 Task: Add an event with the title Second Team Building Event: Sports Tournament, date '2024/04/14', time 8:00 AM to 10:00 AMand add a description: Welcome to our Networking Mixer Event, an exciting gathering designed to facilitate meaningful connections, foster professional relationships, and create opportunities for collaboration. This event offers a dynamic and vibrant atmosphere where professionals from various industries can come together, exchange ideas, and expand their professional networks., put the event into Yellow category . Add location for the event as: 456 Elm Avenue, Cityville, Canada, logged in from the account softage.7@softage.netand send the event invitation to softage.5@softage.net and softage.1@softage.net. Set a reminder for the event 15 minutes before
Action: Mouse moved to (94, 115)
Screenshot: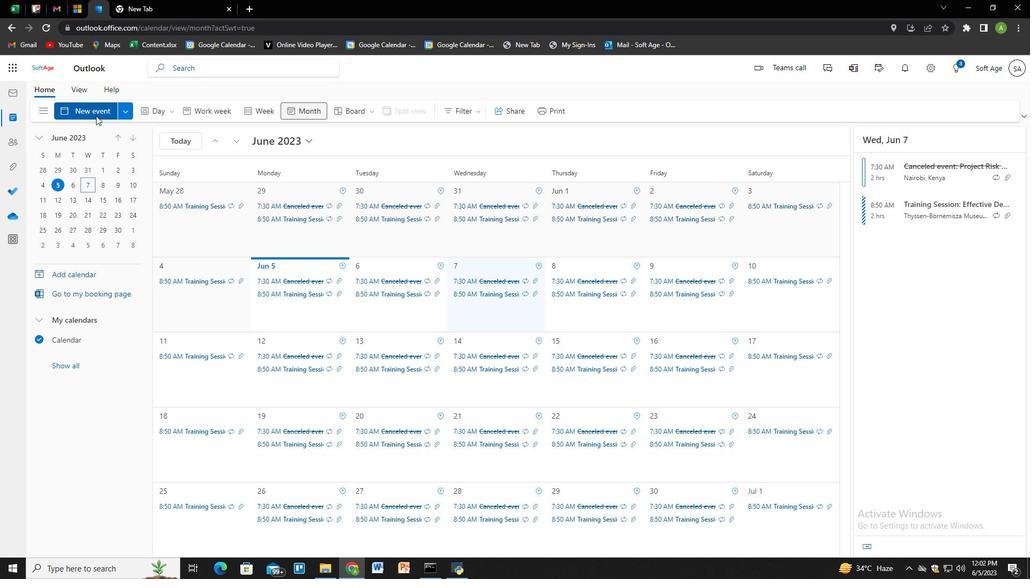 
Action: Mouse pressed left at (94, 115)
Screenshot: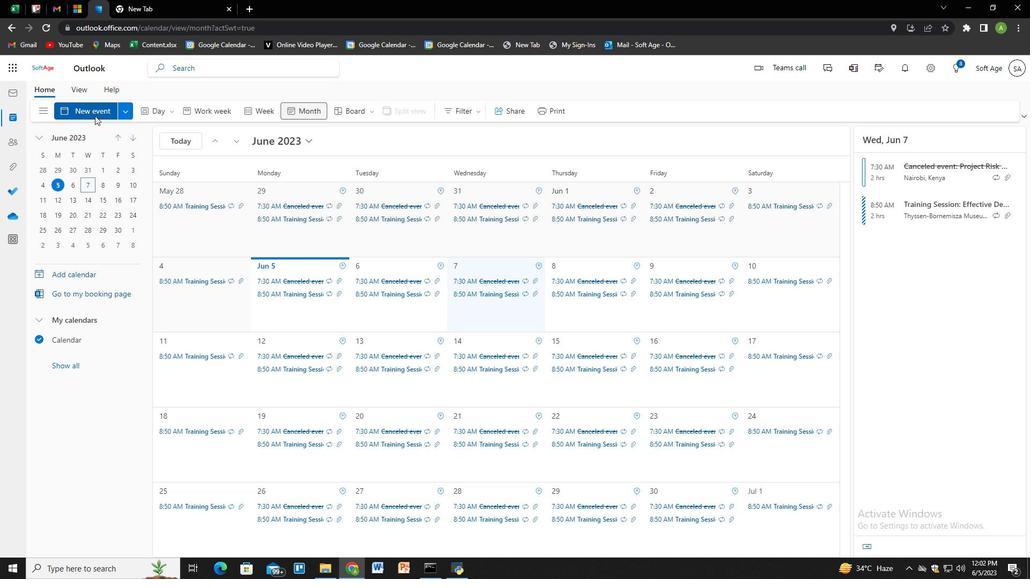 
Action: Mouse moved to (270, 175)
Screenshot: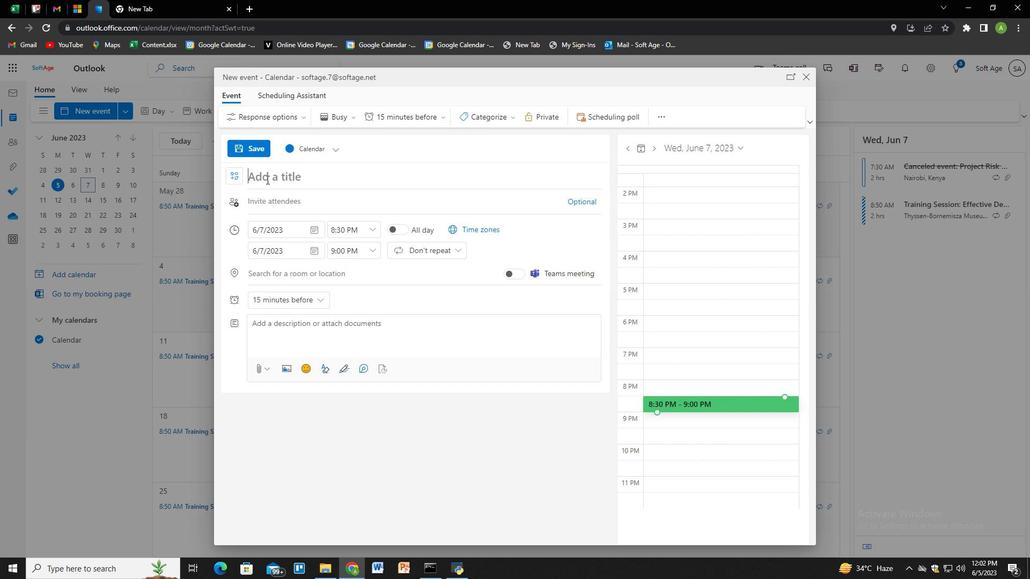 
Action: Mouse pressed left at (270, 175)
Screenshot: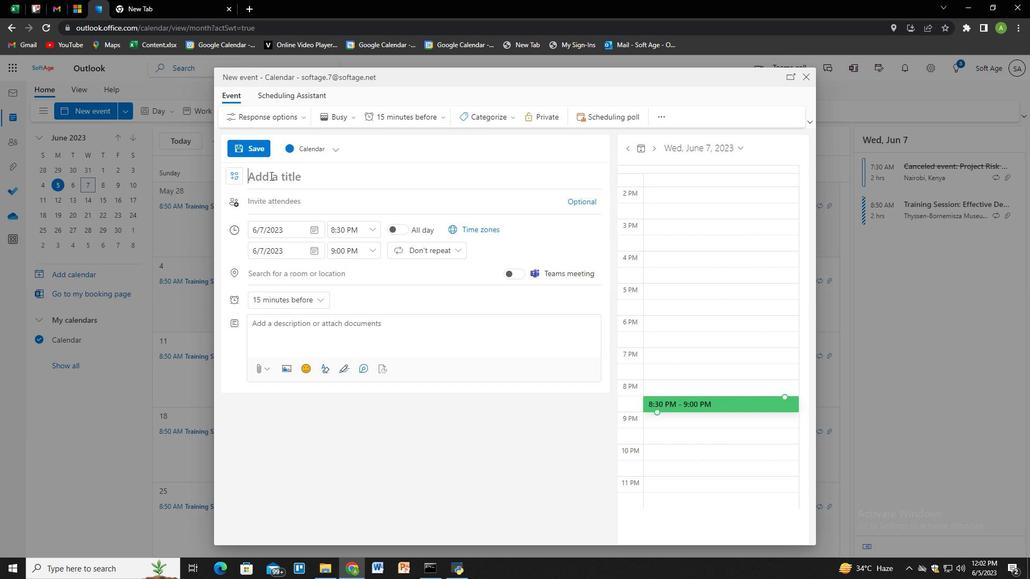
Action: Key pressed <Key.shift>Second<Key.space><Key.shift>Team<Key.space><Key.shift>Building<Key.space><Key.shift>EVen<Key.backspace><Key.backspace><Key.backspace>vent<Key.shift>:<Key.space><Key.shift>Sports<Key.space><Key.shift>Tournment<Key.backspace><Key.backspace><Key.backspace><Key.backspace>ament
Screenshot: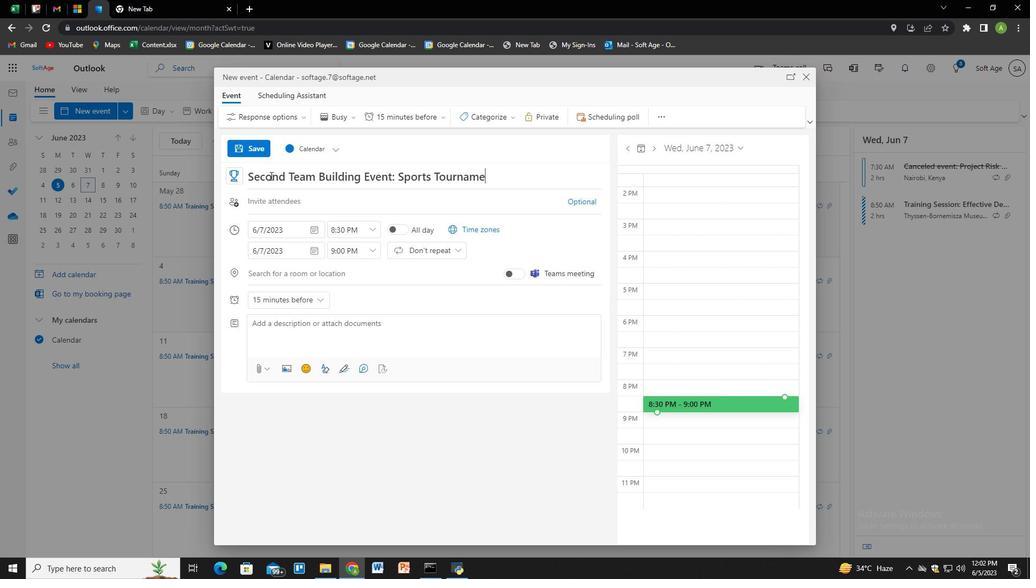 
Action: Mouse moved to (314, 228)
Screenshot: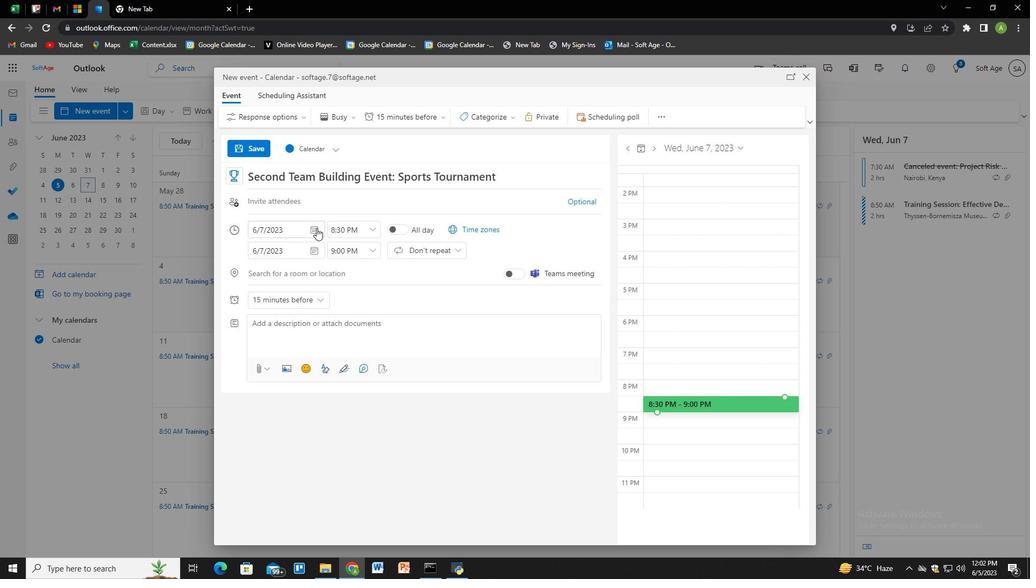 
Action: Mouse pressed left at (314, 228)
Screenshot: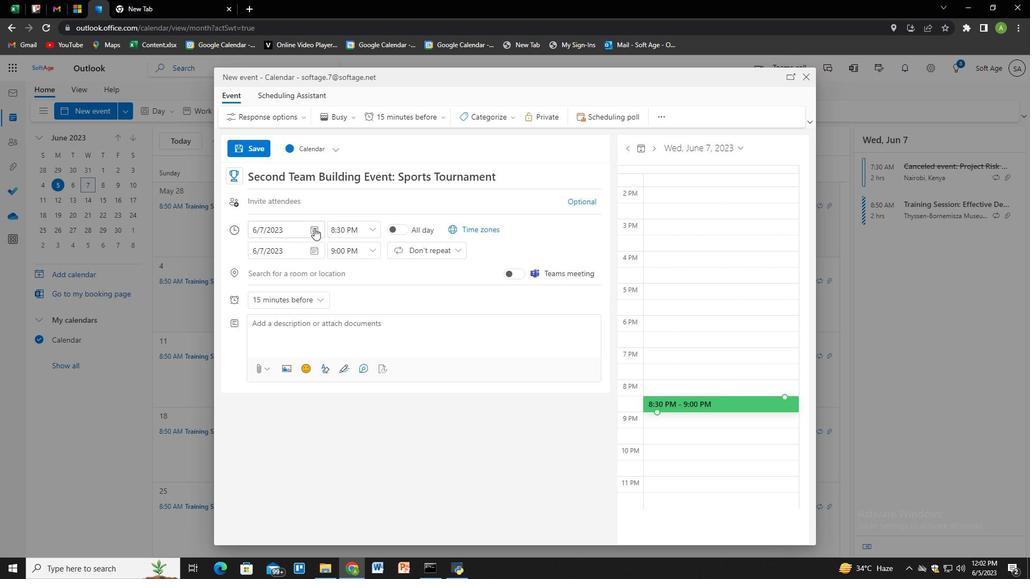 
Action: Mouse moved to (296, 249)
Screenshot: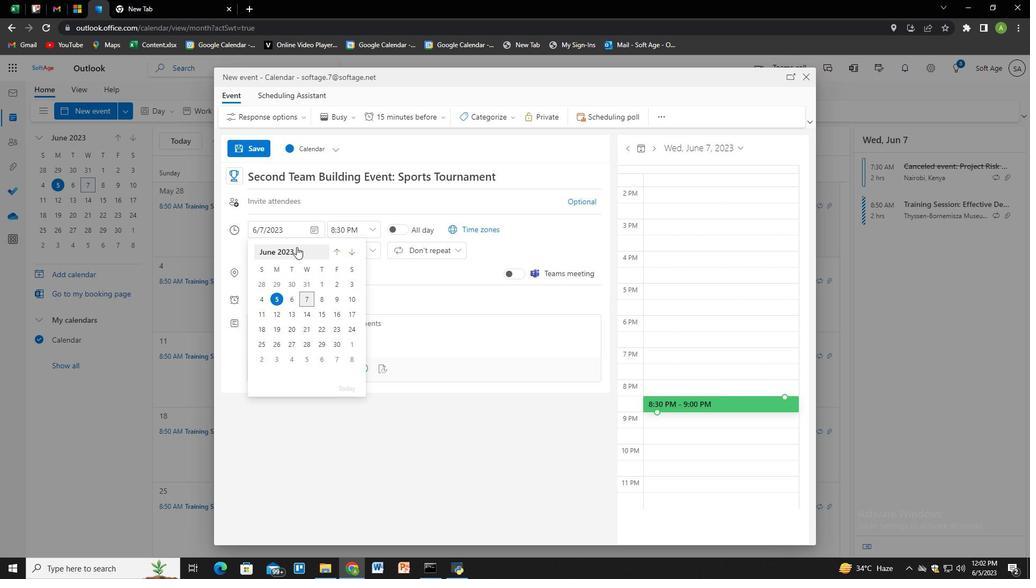 
Action: Mouse pressed left at (296, 249)
Screenshot: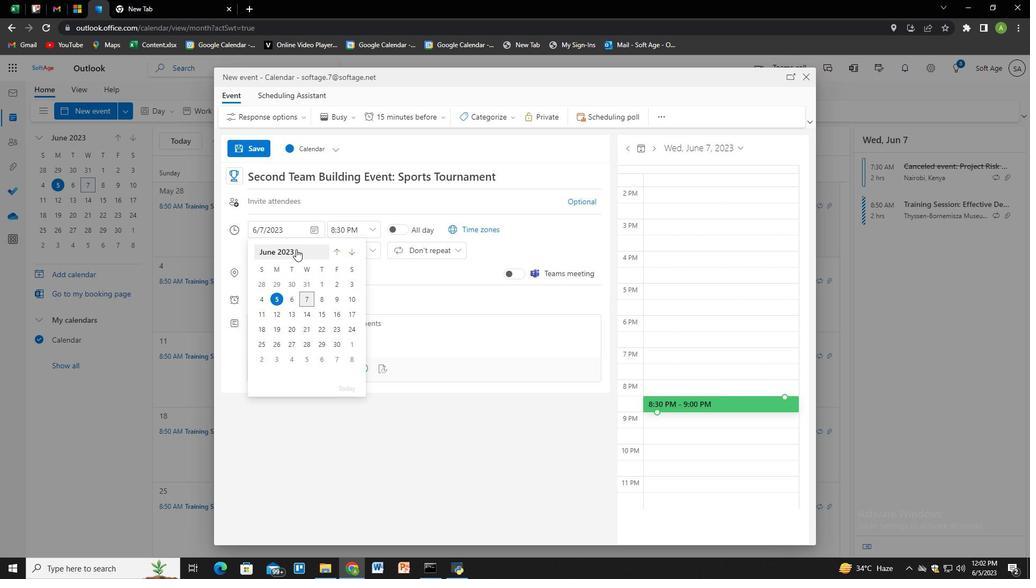 
Action: Mouse moved to (283, 253)
Screenshot: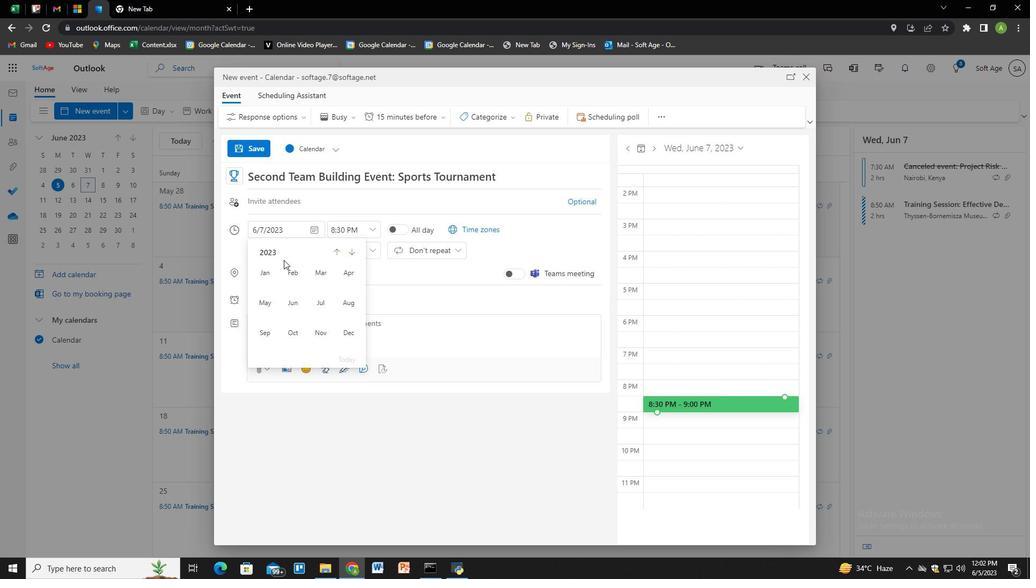 
Action: Mouse pressed left at (283, 253)
Screenshot: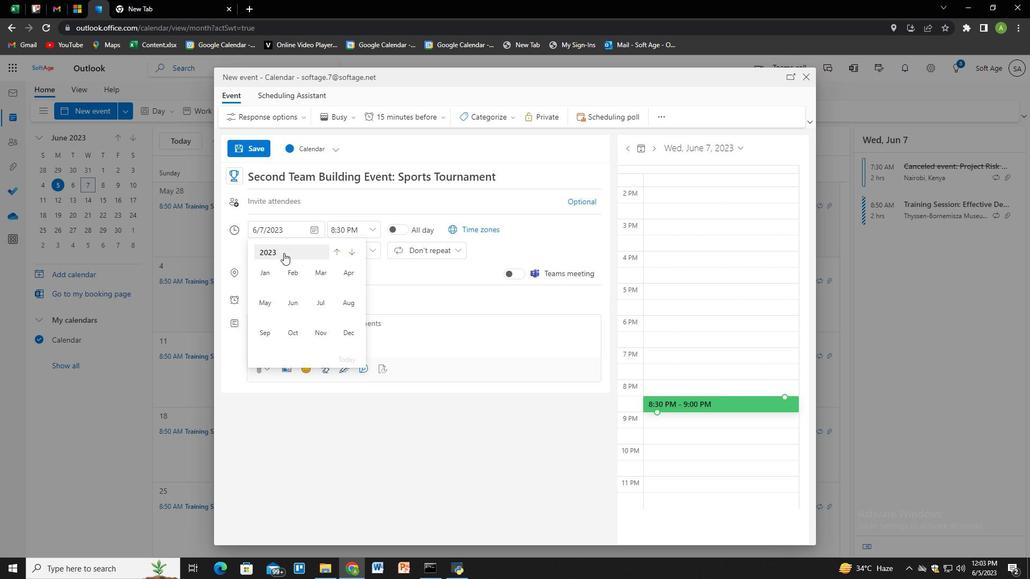 
Action: Mouse moved to (270, 302)
Screenshot: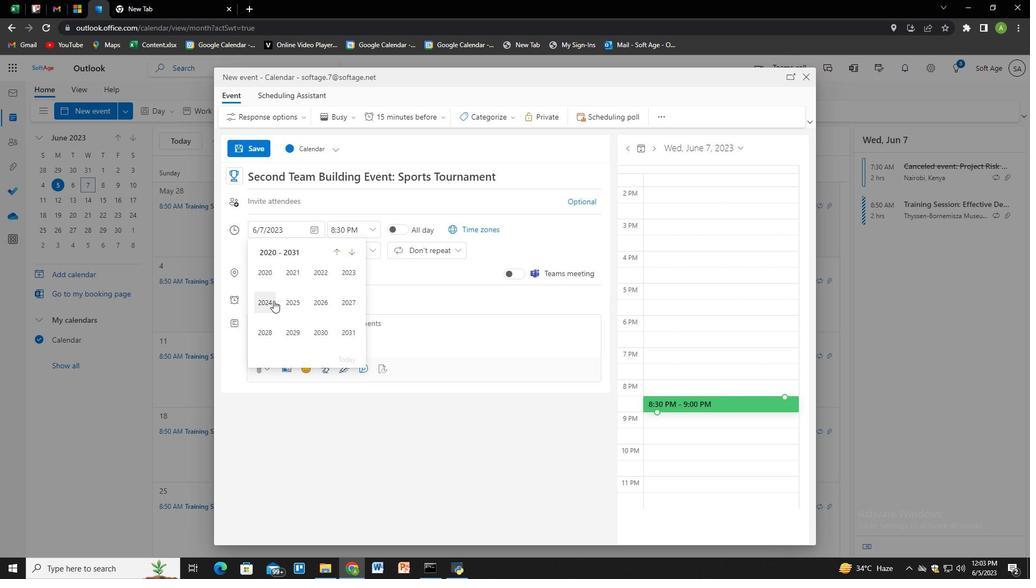 
Action: Mouse pressed left at (270, 302)
Screenshot: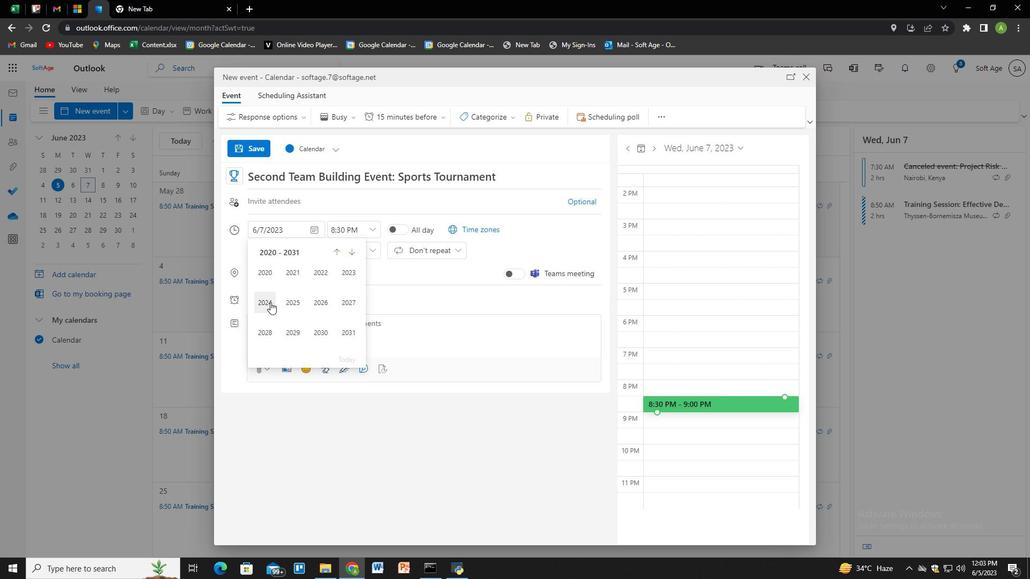 
Action: Mouse moved to (351, 279)
Screenshot: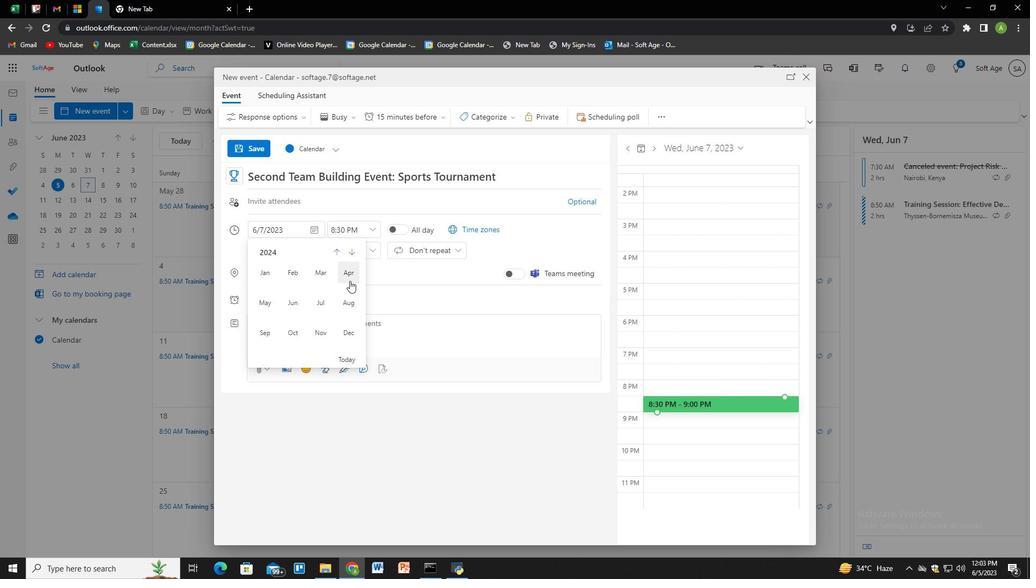 
Action: Mouse pressed left at (351, 279)
Screenshot: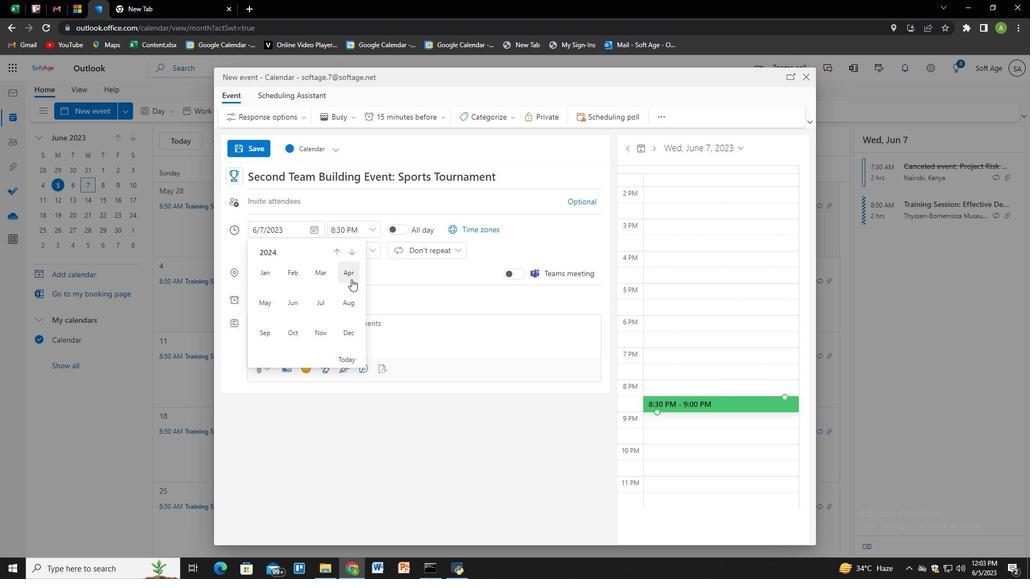 
Action: Mouse moved to (263, 316)
Screenshot: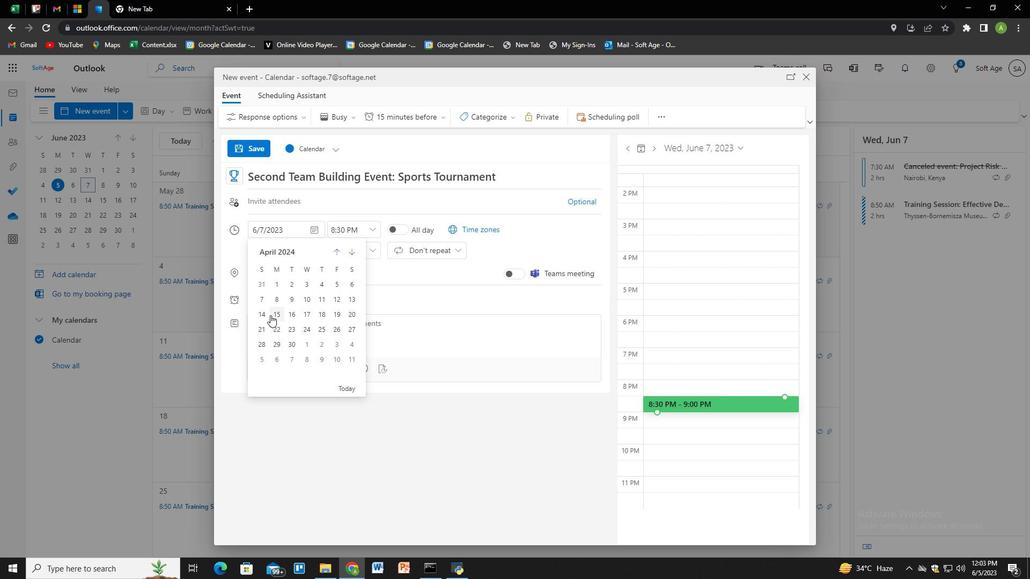 
Action: Mouse pressed left at (263, 316)
Screenshot: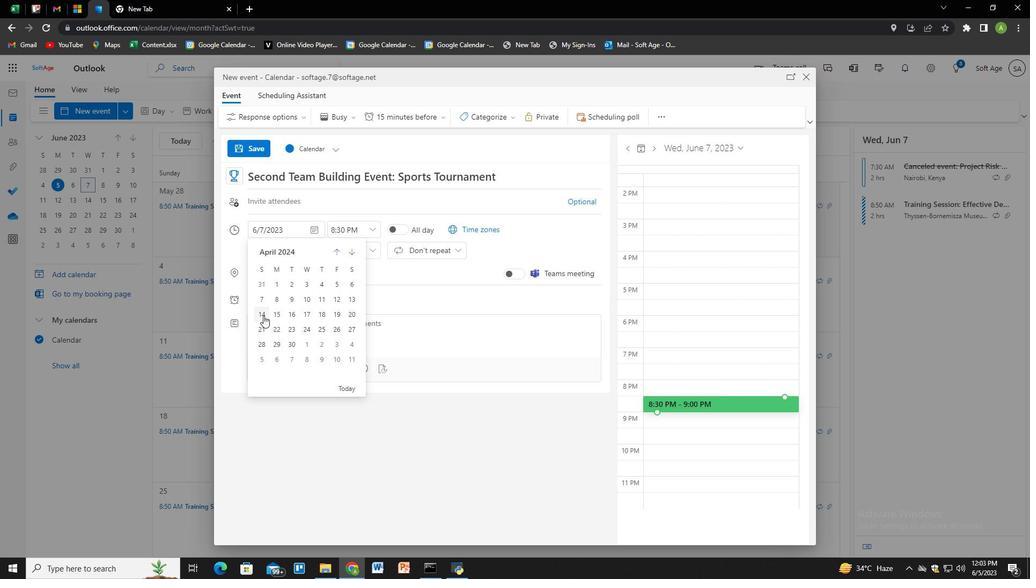
Action: Mouse moved to (340, 228)
Screenshot: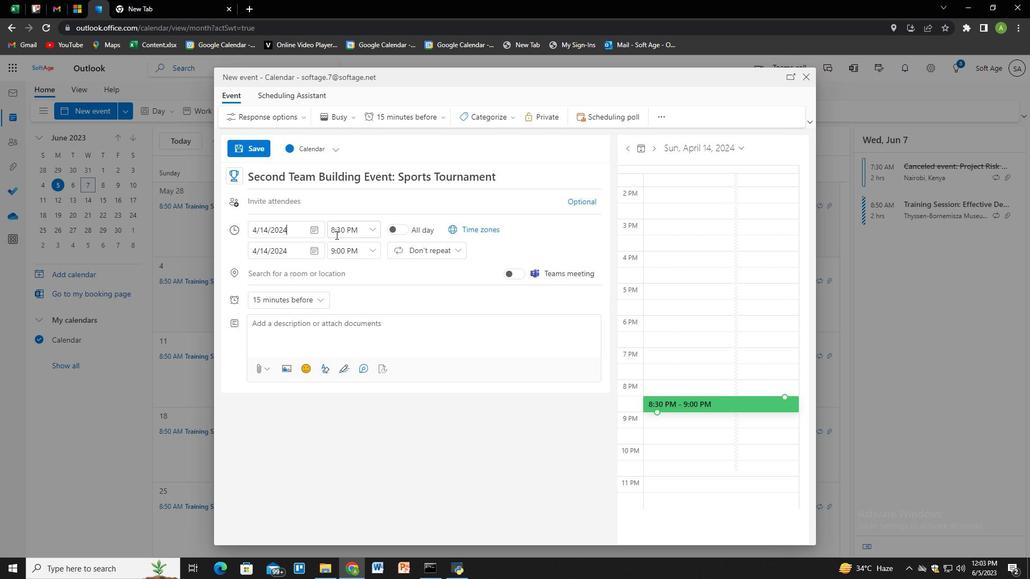 
Action: Mouse pressed left at (340, 228)
Screenshot: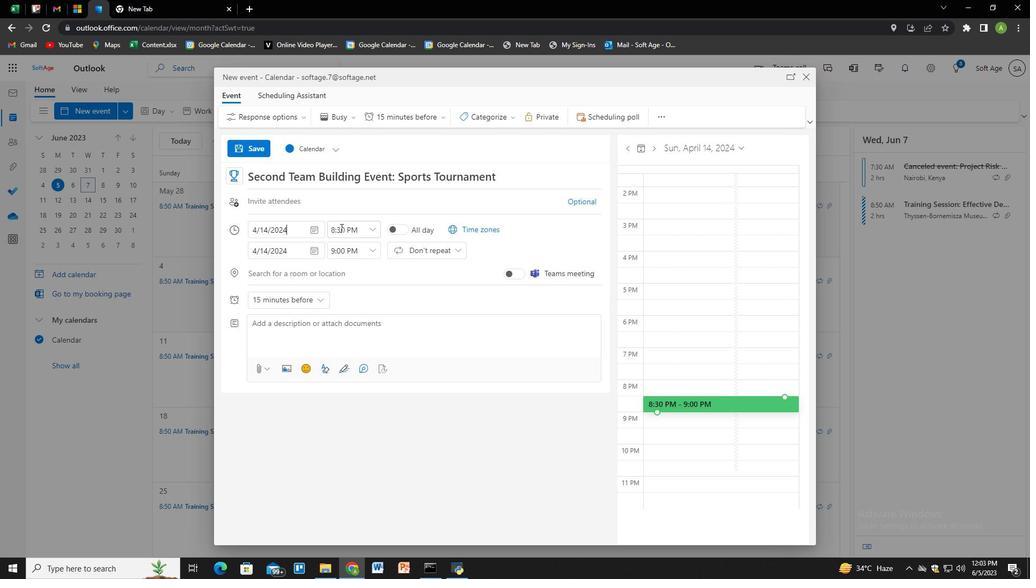 
Action: Key pressed 8<Key.shift_r>:00<Key.space><Key.shift>AM<Key.shift_r>M
Screenshot: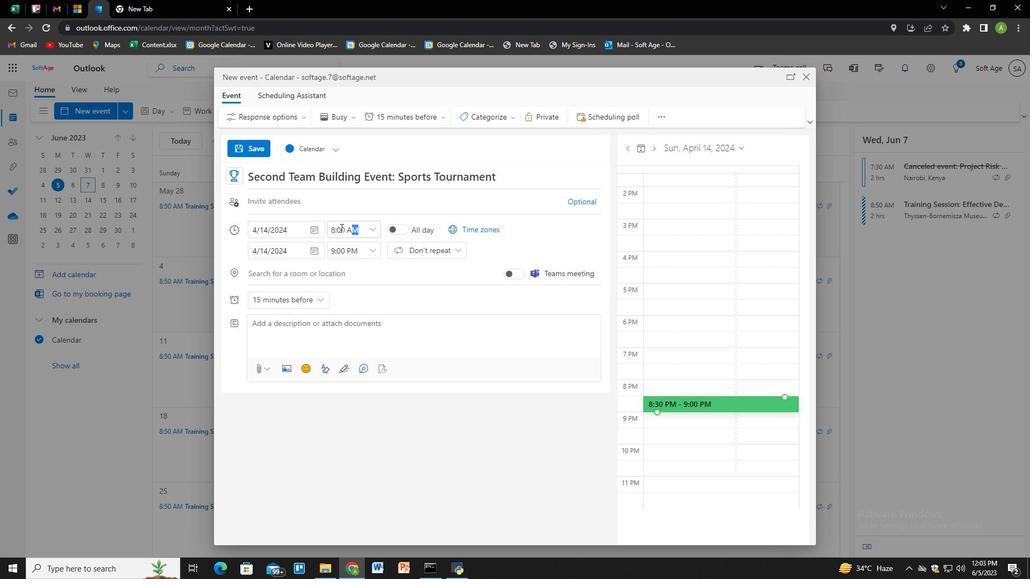 
Action: Mouse moved to (347, 248)
Screenshot: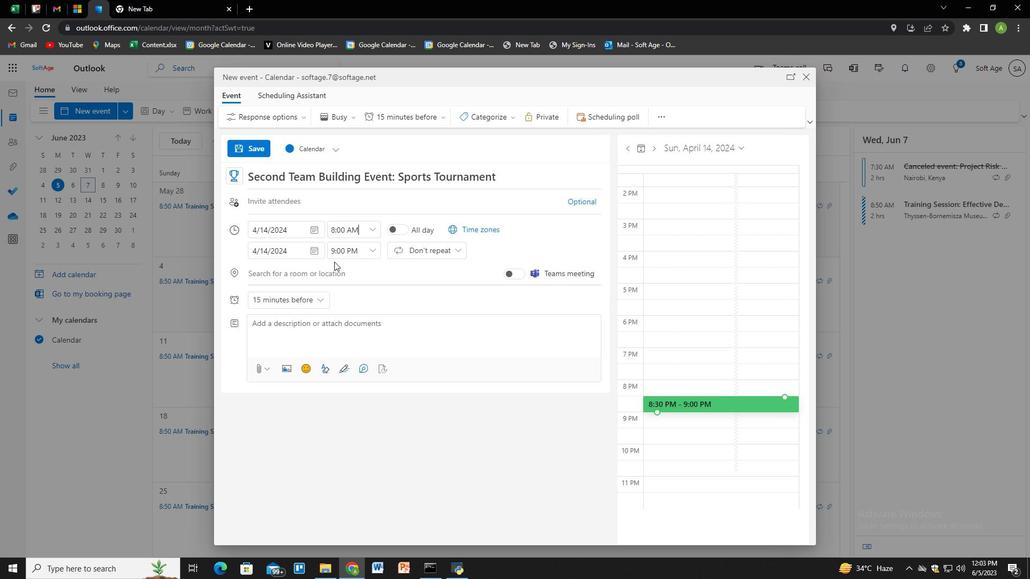 
Action: Mouse pressed left at (347, 248)
Screenshot: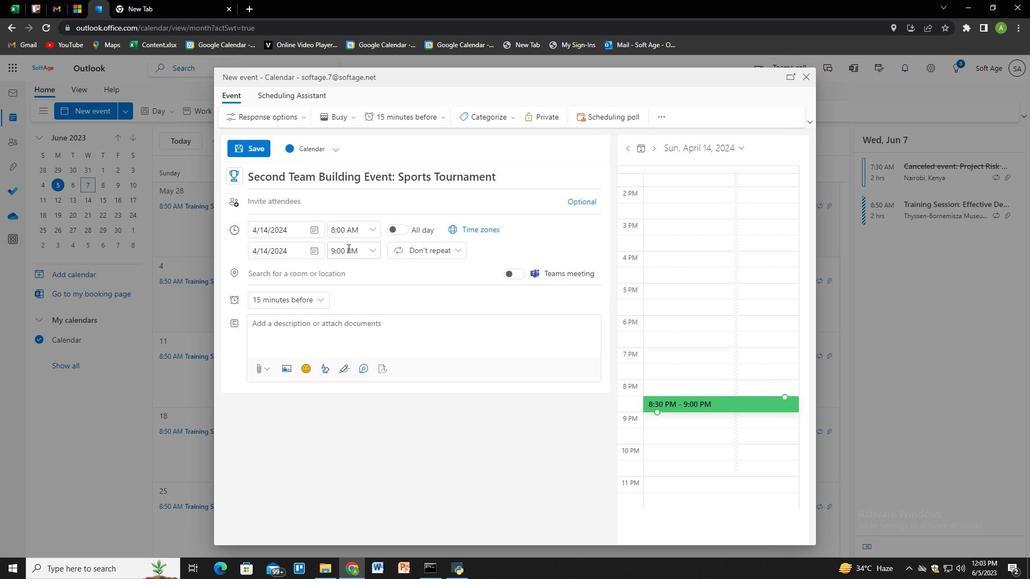 
Action: Mouse moved to (441, 301)
Screenshot: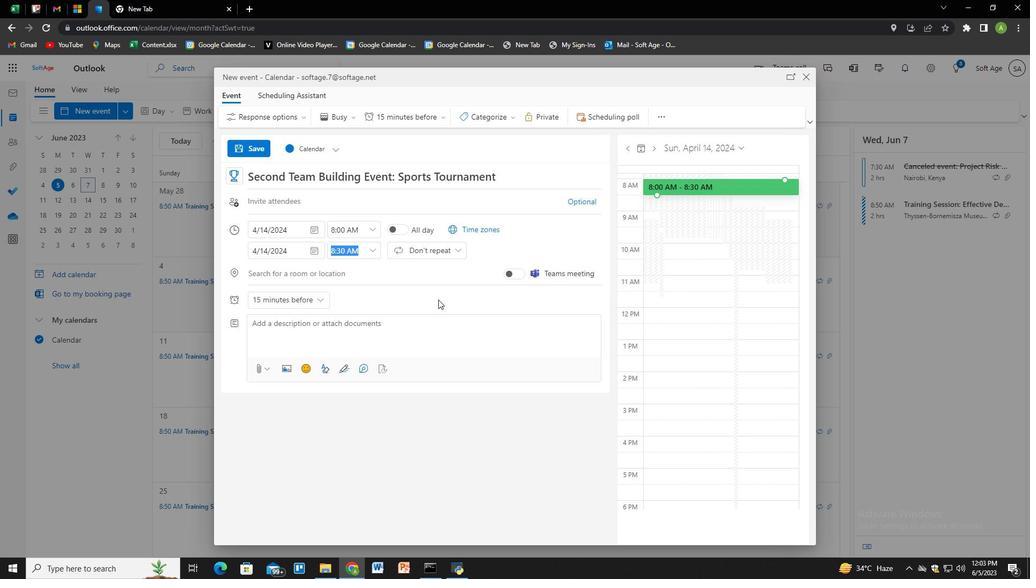 
Action: Key pressed 10<Key.shift_r>:00<Key.space><Key.shift>A<Key.shift_r>M<Key.shift_r>M
Screenshot: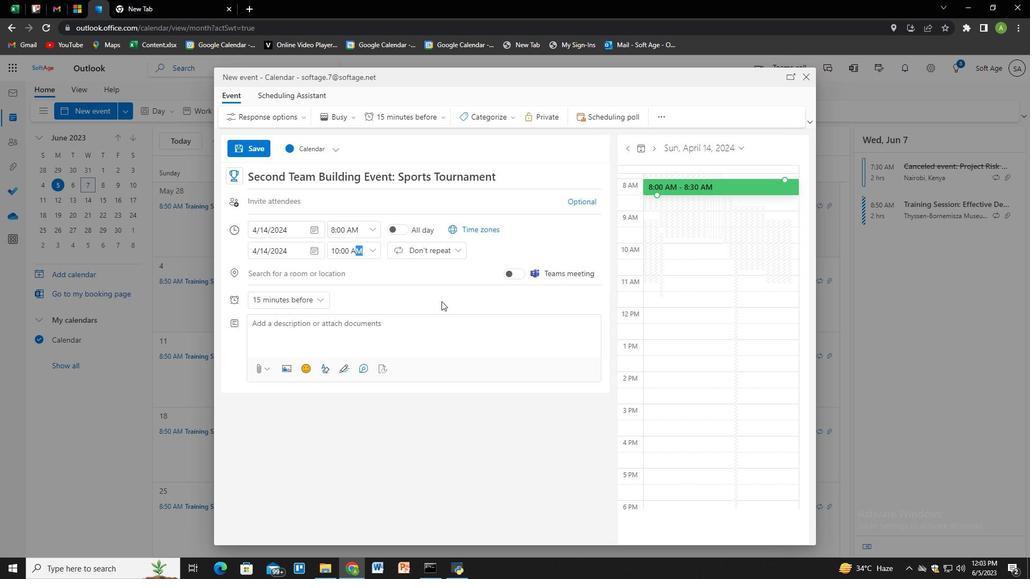 
Action: Mouse moved to (380, 351)
Screenshot: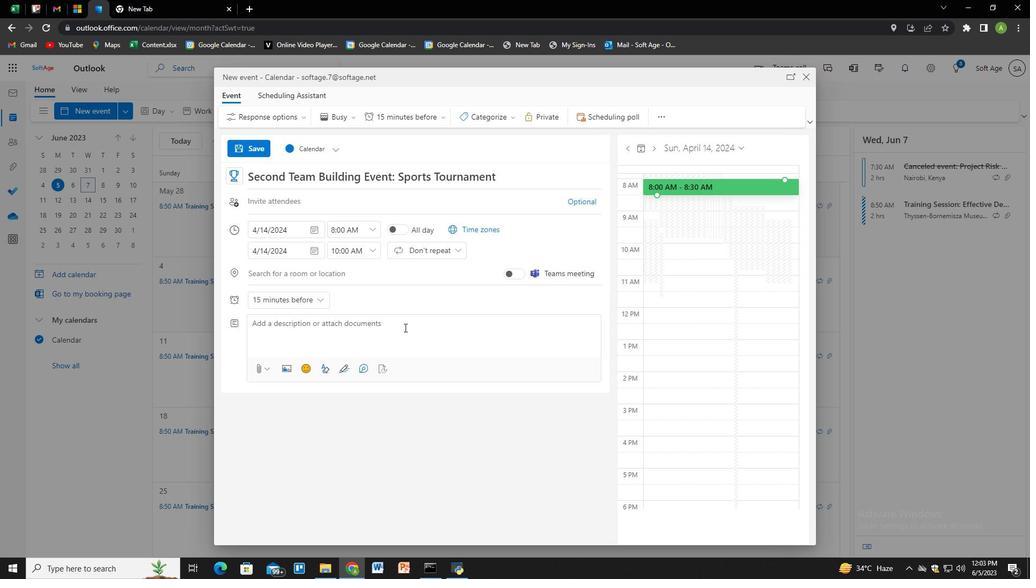 
Action: Mouse pressed left at (380, 351)
Screenshot: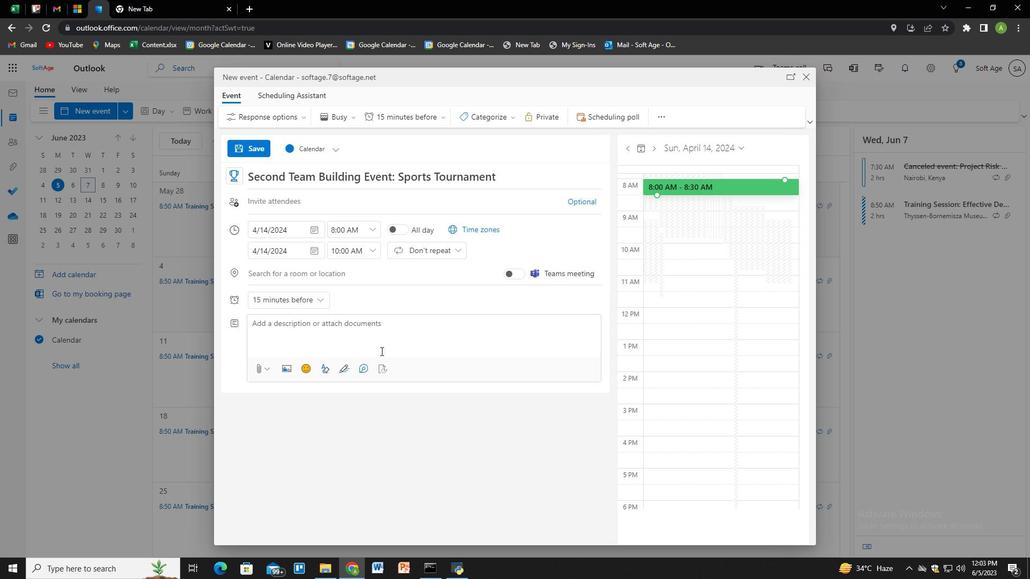 
Action: Mouse moved to (378, 339)
Screenshot: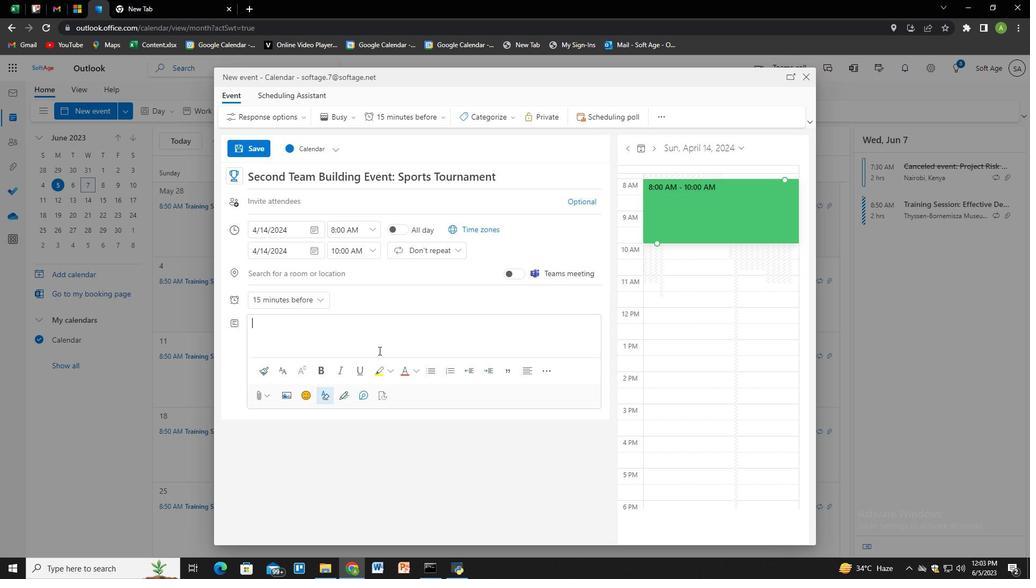 
Action: Key pressed <Key.shift>Welcome<Key.space>to<Key.space>our<Key.space><Key.shift>Networking<Key.space><Key.shift>Mixer<Key.space><Key.shift>Event,<Key.space>an<Key.space>exit<Key.backspace>cting<Key.space>ga<Key.backspace><Key.backspace><Key.backspace><Key.space>gathering<Key.space>designed<Key.space>to<Key.space><Key.backspace><Key.space>facilitate<Key.space>meaning<Key.space><Key.backspace>ful<Key.space>connections,<Key.space>foster<Key.space>professional<Key.space>relationships,<Key.space>and<Key.space>create<Key.space>opportunities<Key.space>for<Key.space>collaboration.<Key.space><Key.shift>This<Key.space>event<Key.space>offers<Key.space>a<Key.space>dynamic<Key.space>and<Key.space>vibrant<Key.space>atmospherr<Key.backspace>e<Key.space>where<Key.space>professional<Key.space>from<Key.space>various<Key.space>industries<Key.space>can<Key.space>come<Key.space>together,<Key.space>excah<Key.backspace><Key.backspace>hange<Key.space>ideas,<Key.space>and<Key.space>expand<Key.space>ther<Key.backspace>ir<Key.space>professional<Key.space>network.
Screenshot: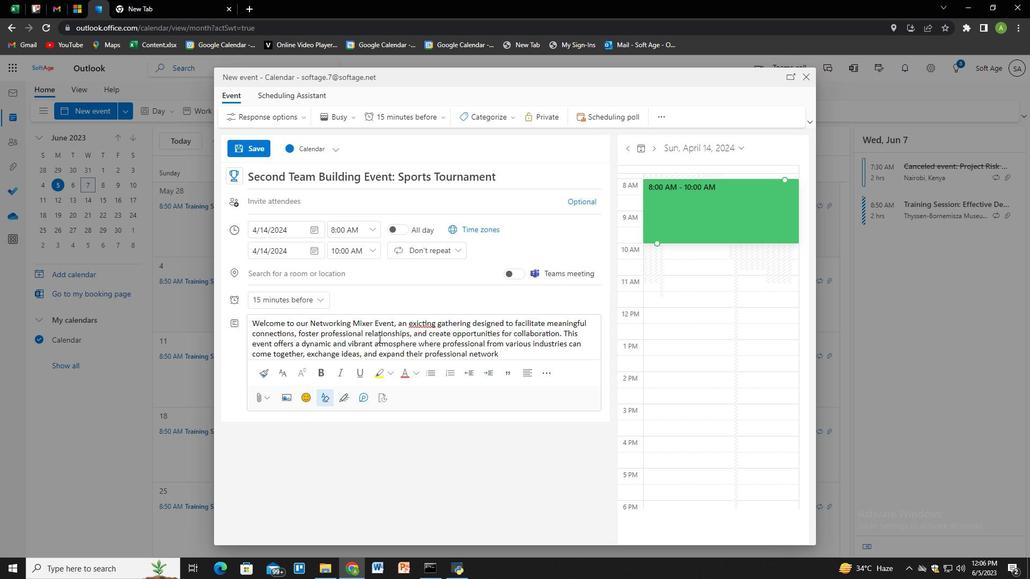 
Action: Mouse moved to (498, 120)
Screenshot: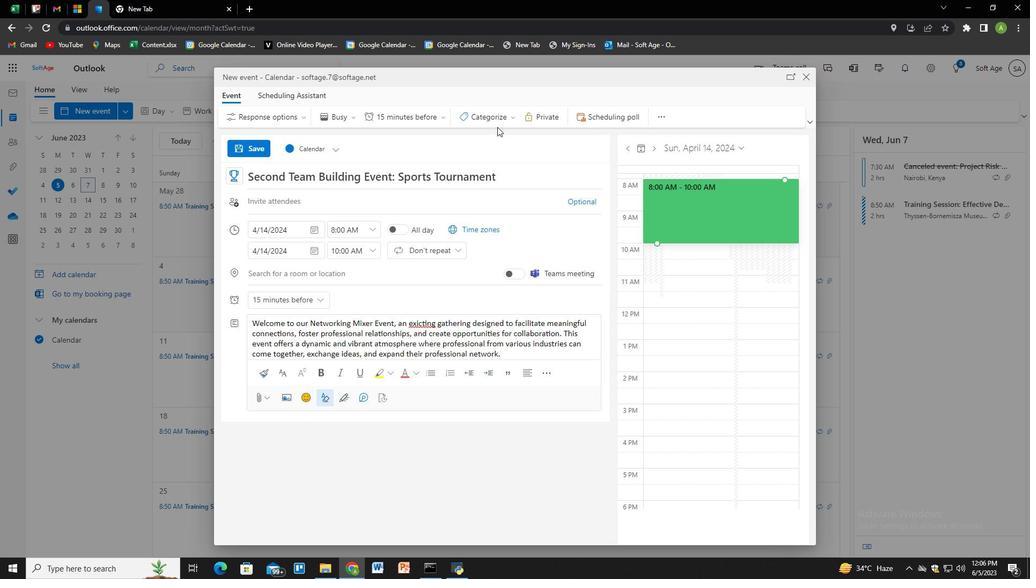 
Action: Mouse pressed left at (498, 120)
Screenshot: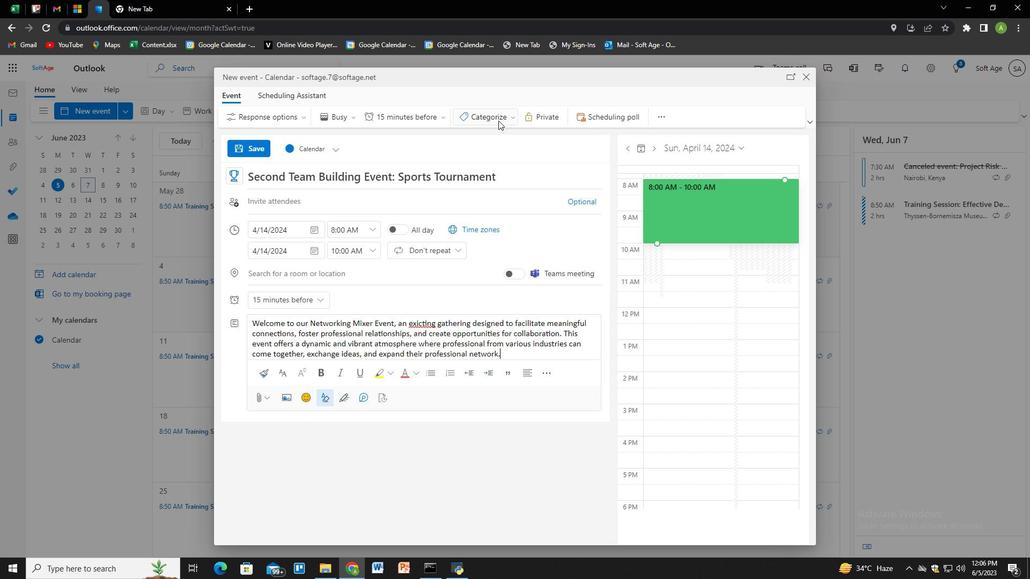 
Action: Mouse moved to (510, 227)
Screenshot: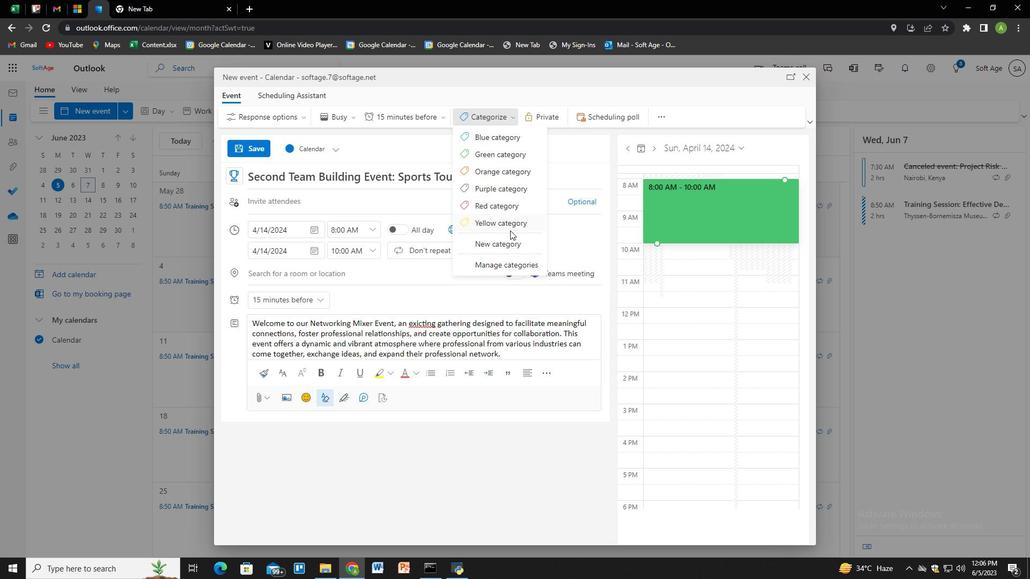 
Action: Mouse pressed left at (510, 227)
Screenshot: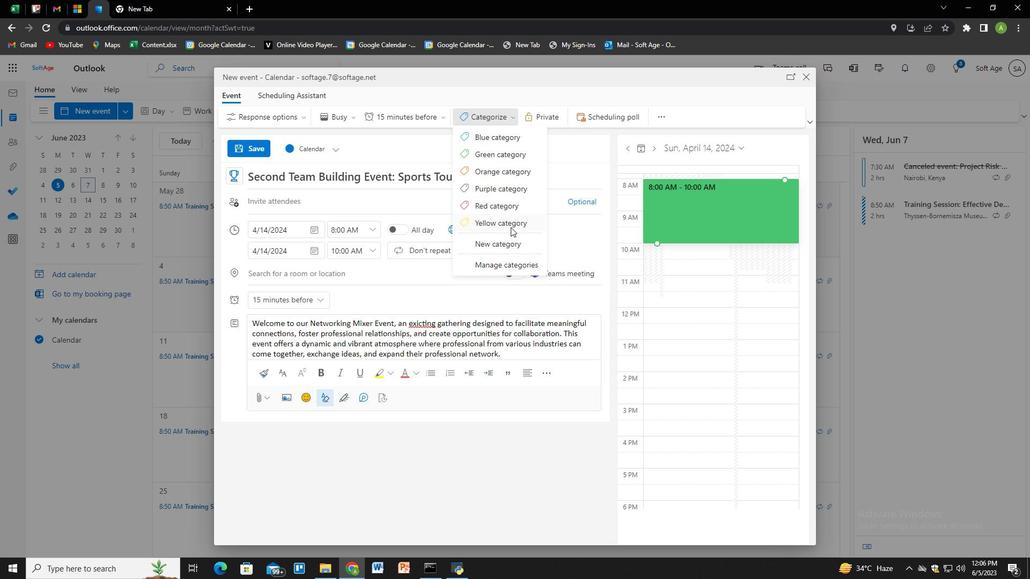 
Action: Mouse moved to (356, 201)
Screenshot: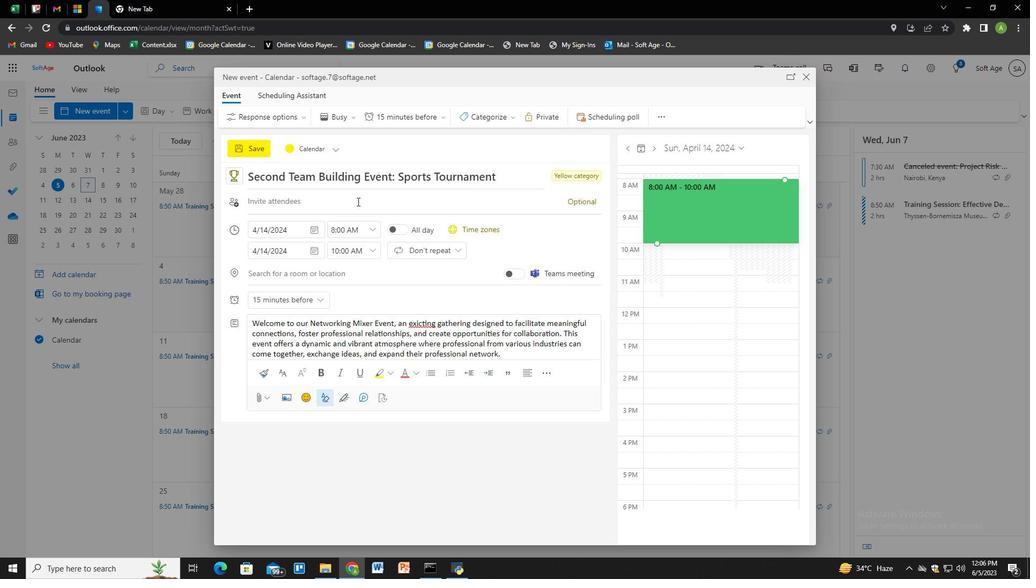 
Action: Mouse pressed left at (356, 201)
Screenshot: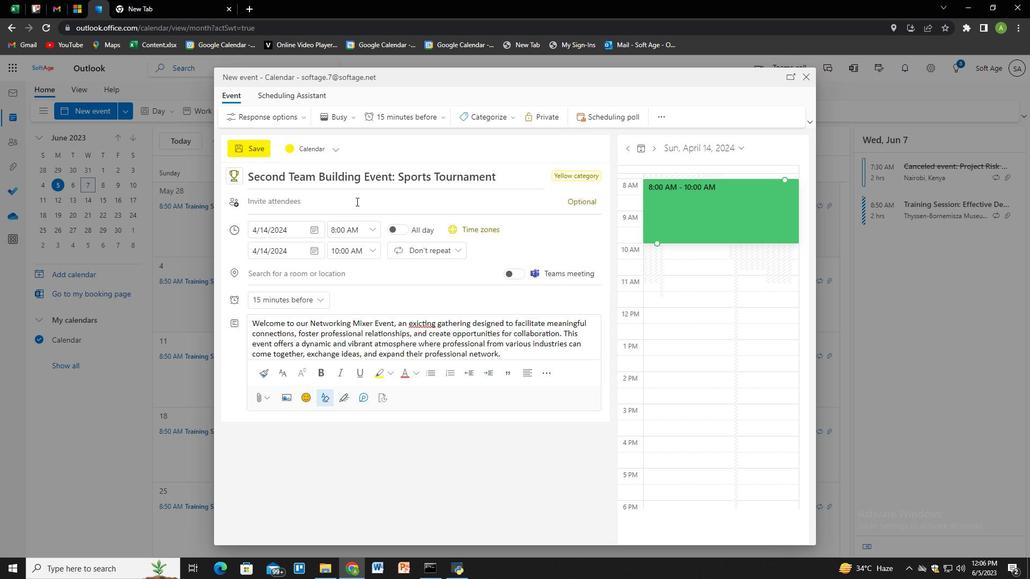 
Action: Key pressed 456<Key.space><Key.shift>Elm<Key.space><Key.shift>Avenue,<Key.space><Key.backspace>,<Key.space><Key.shift>Cityville<Key.backspace><Key.backspace><Key.backspace><Key.backspace><Key.backspace><Key.backspace><Key.backspace><Key.backspace><Key.backspace><Key.backspace><Key.backspace><Key.backspace><Key.backspace><Key.backspace><Key.backspace><Key.backspace><Key.backspace><Key.backspace><Key.backspace><Key.backspace><Key.backspace><Key.backspace><Key.backspace><Key.backspace><Key.backspace><Key.backspace><Key.backspace><Key.backspace><Key.backspace><Key.backspace><Key.backspace><Key.backspace><Key.backspace><Key.backspace><Key.backspace><Key.backspace><Key.backspace><Key.backspace><Key.backspace>
Screenshot: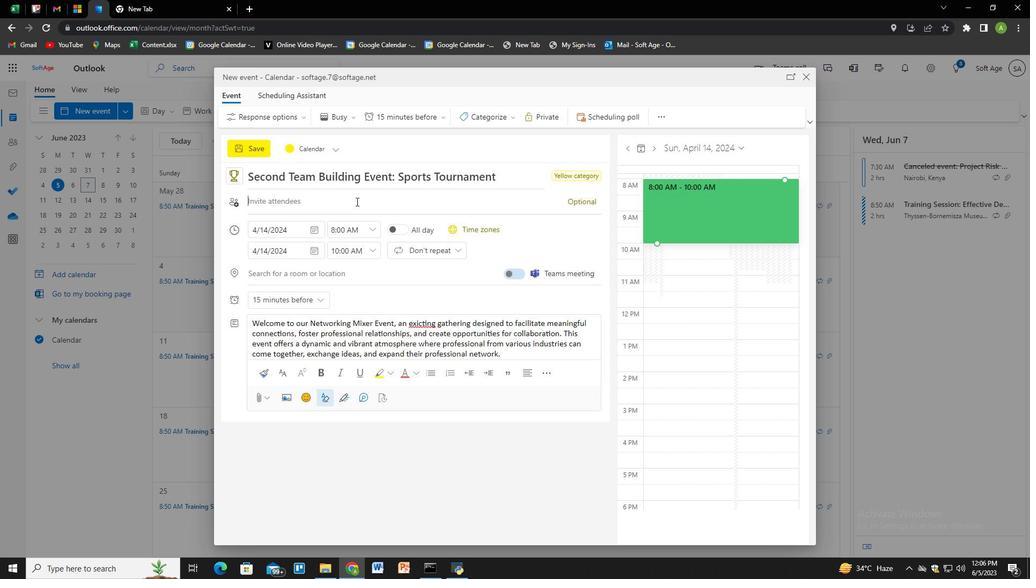 
Action: Mouse moved to (358, 274)
Screenshot: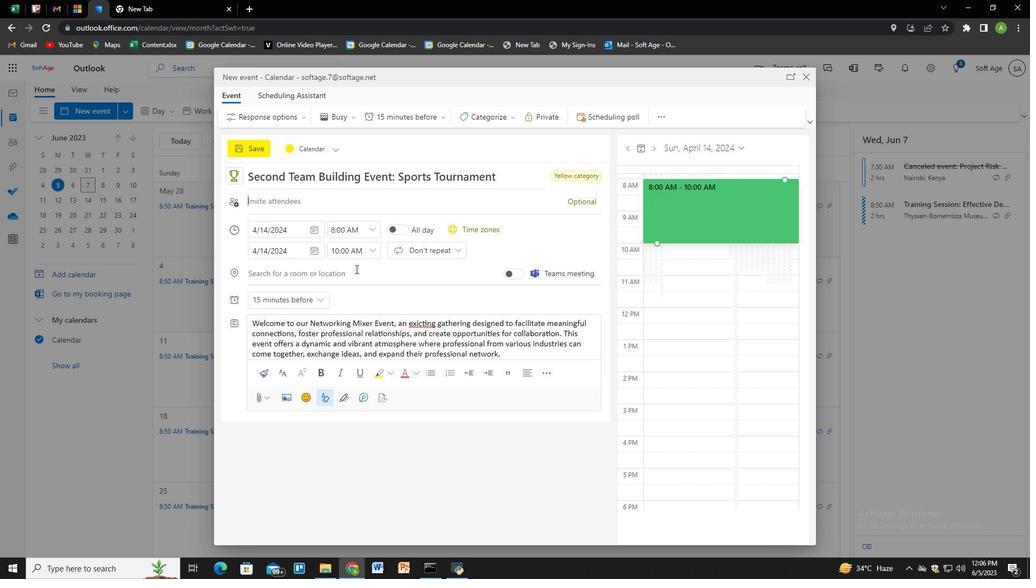 
Action: Mouse pressed left at (358, 274)
Screenshot: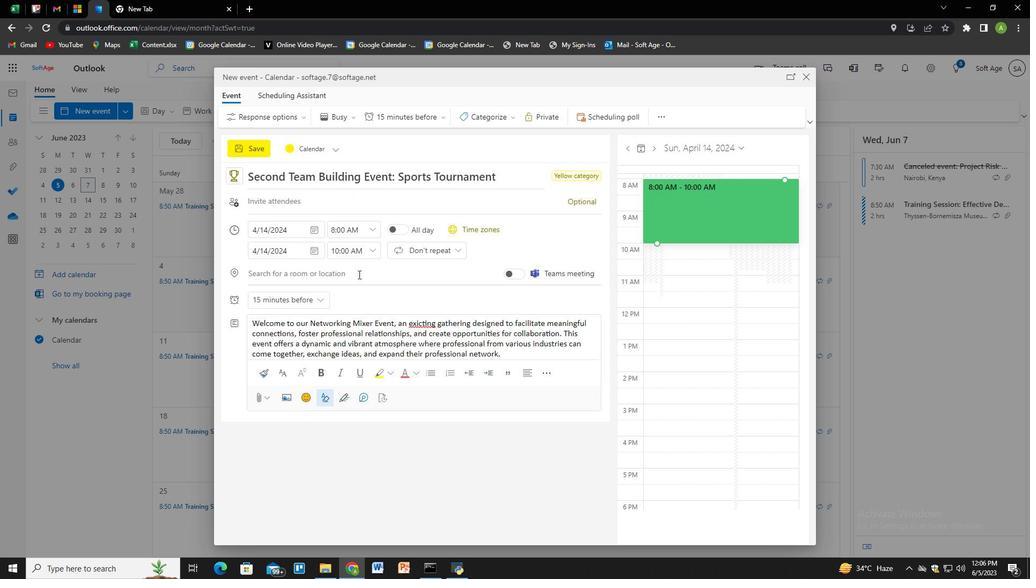 
Action: Key pressed 456<Key.space><Key.shift>Elm<Key.space><Key.shift>Avenue.<Key.space><Key.shift>Cityviller<Key.backspace>,<Key.space><Key.shift><Key.shift><Key.shift><Key.shift><Key.shift><Key.shift><Key.shift><Key.shift><Key.shift><Key.shift><Key.shift>Cananda<Key.down><Key.enter>
Screenshot: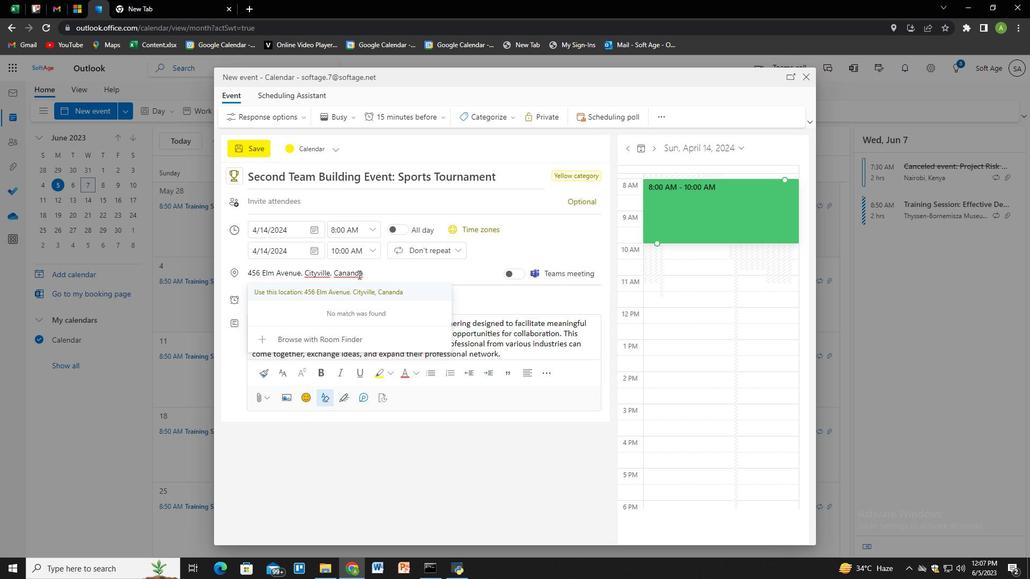 
Action: Mouse moved to (416, 266)
Screenshot: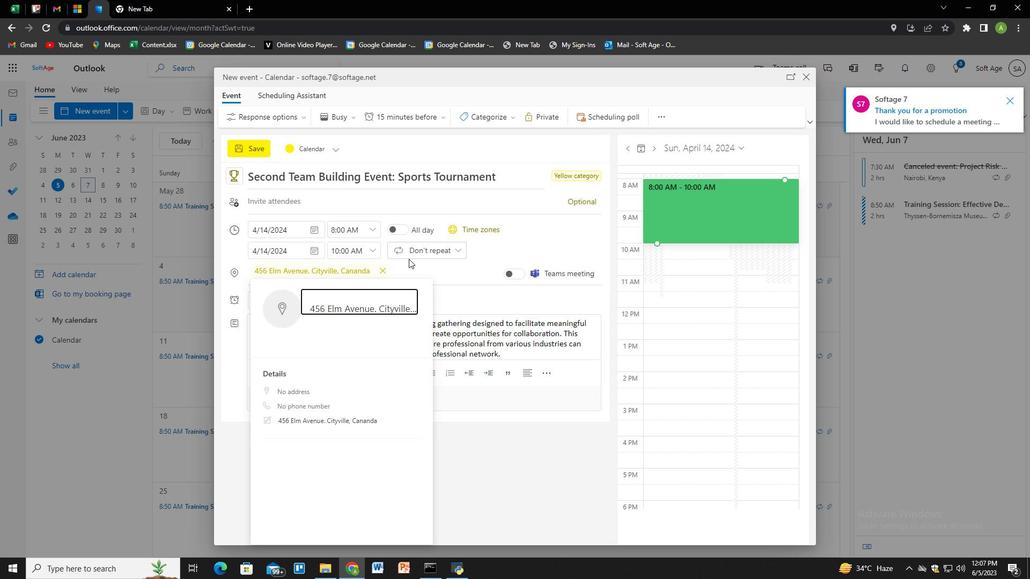 
Action: Mouse pressed left at (416, 266)
Screenshot: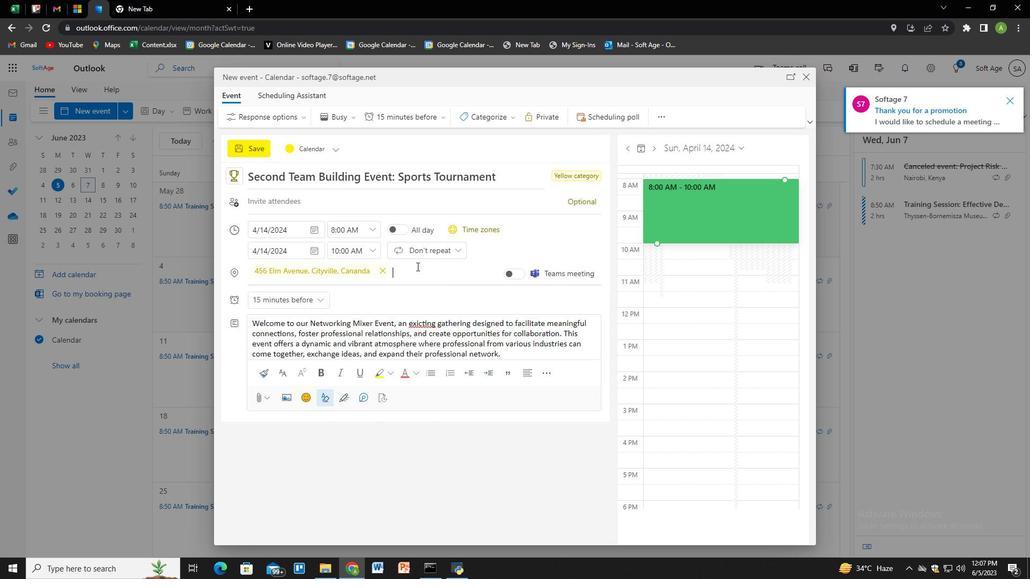 
Action: Mouse moved to (434, 267)
Screenshot: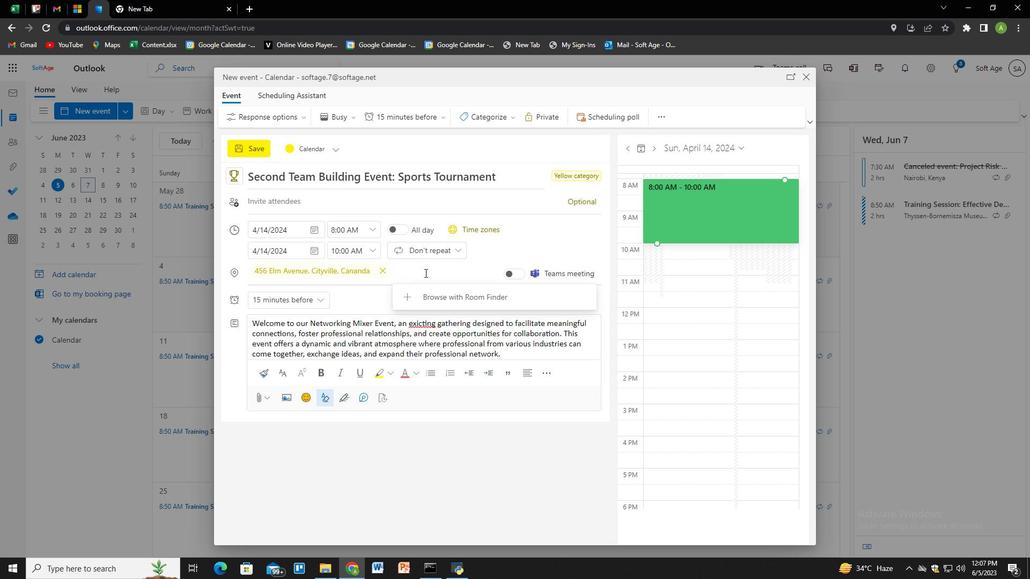 
Action: Mouse pressed left at (434, 267)
Screenshot: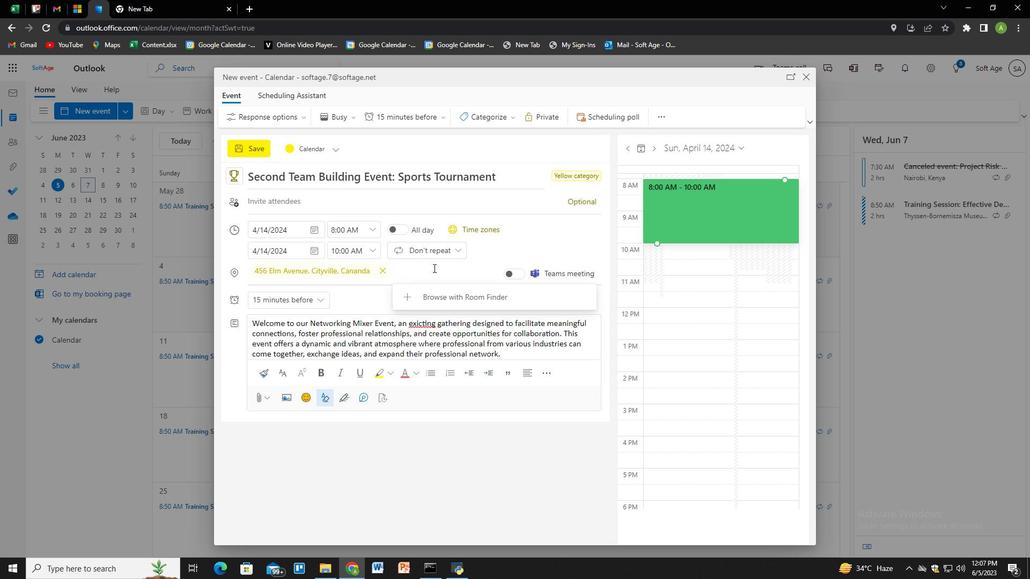 
Action: Mouse moved to (282, 196)
Screenshot: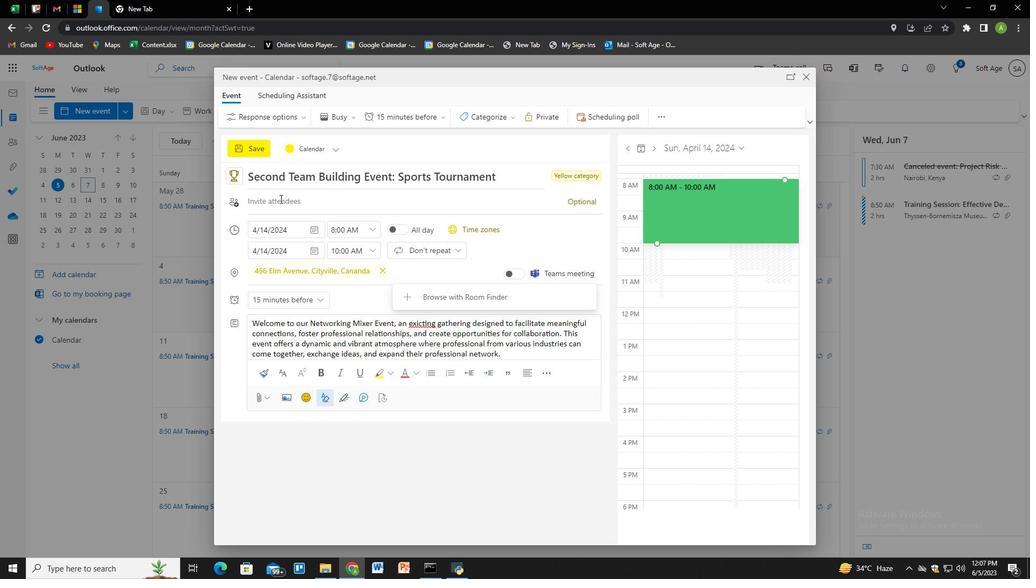 
Action: Mouse pressed left at (282, 196)
Screenshot: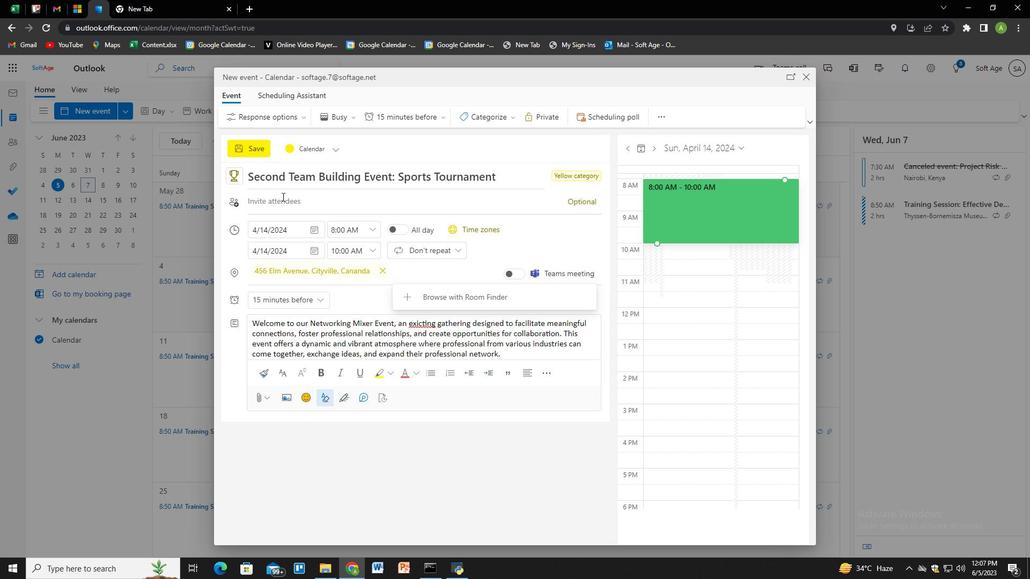 
Action: Mouse moved to (282, 197)
Screenshot: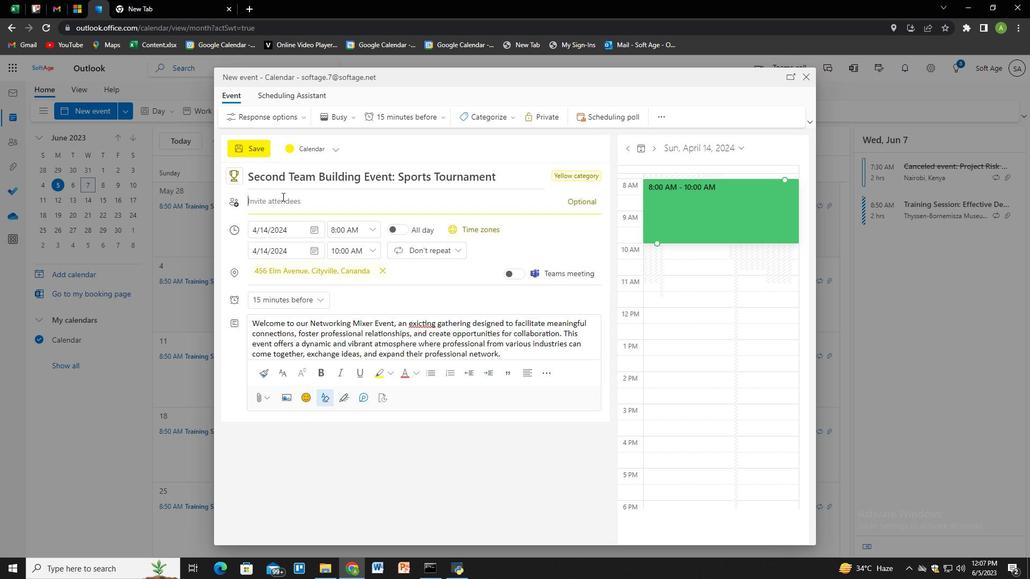 
Action: Key pressed softage.5<Key.shift>@softage.net<Key.down><Key.enter><Key.up><Key.down>
Screenshot: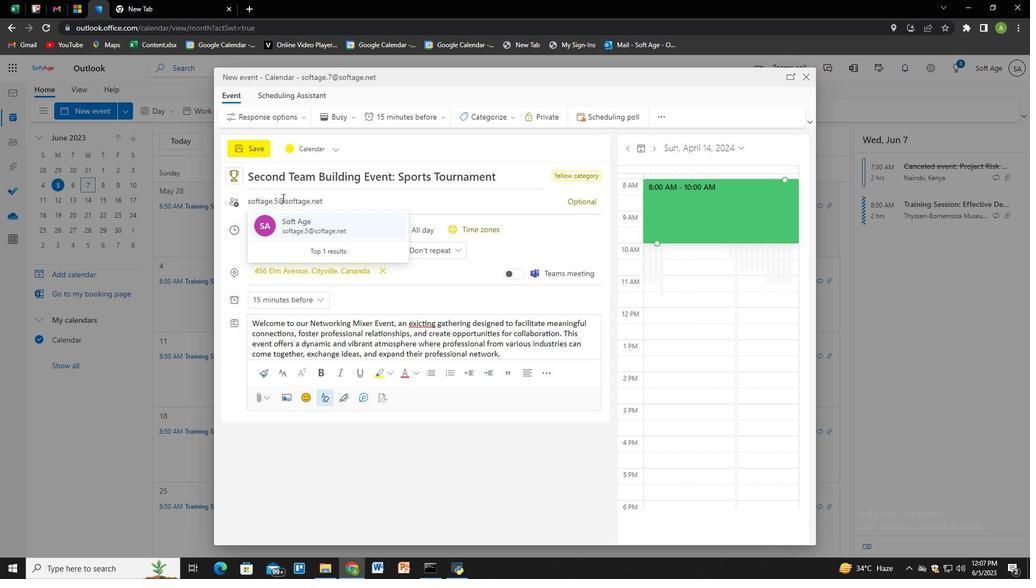 
Action: Mouse moved to (324, 227)
Screenshot: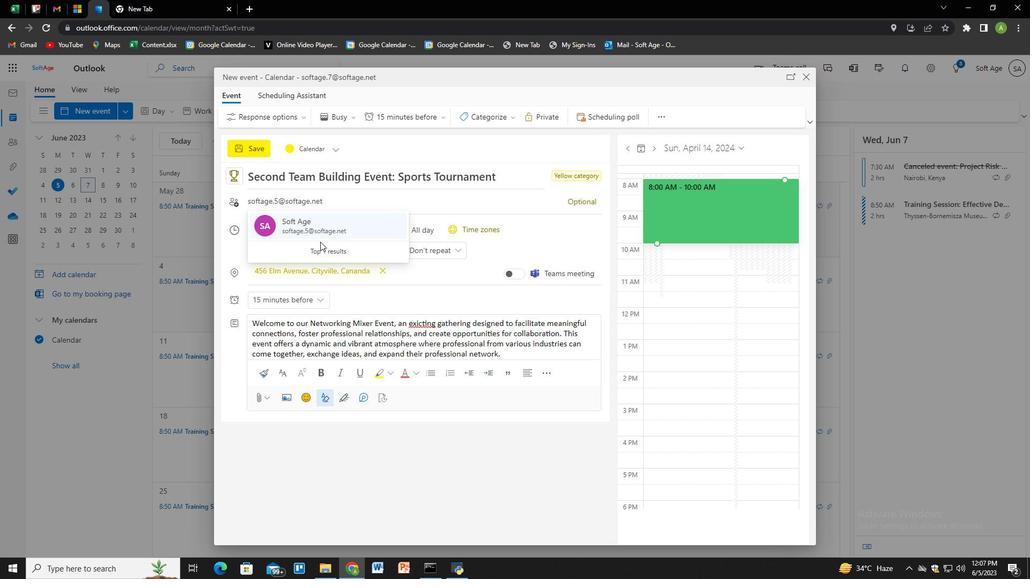 
Action: Mouse pressed left at (324, 227)
Screenshot: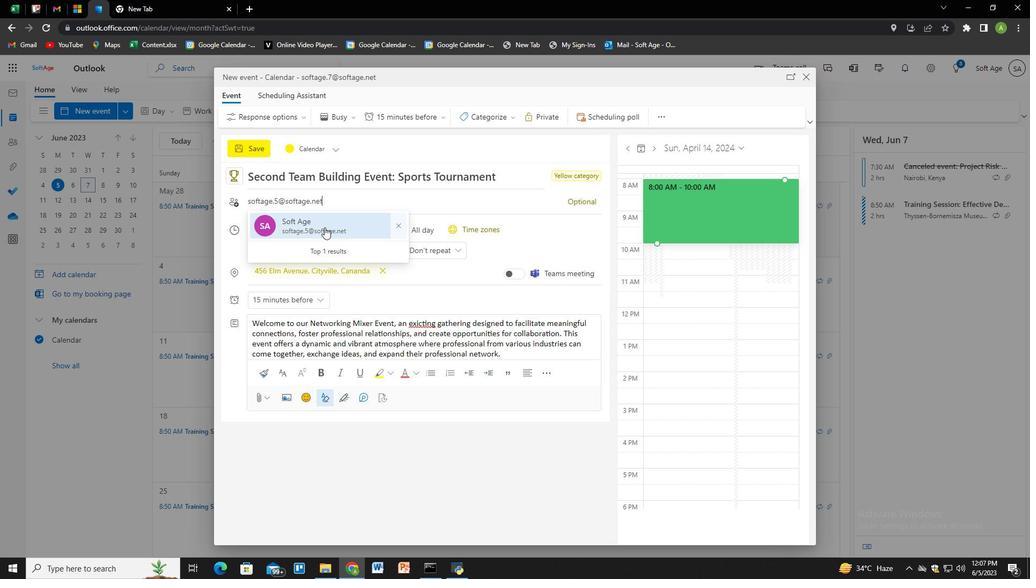 
Action: Key pressed softage.1<Key.shift>@asoftage.net<Key.backspace><Key.backspace><Key.backspace>
Screenshot: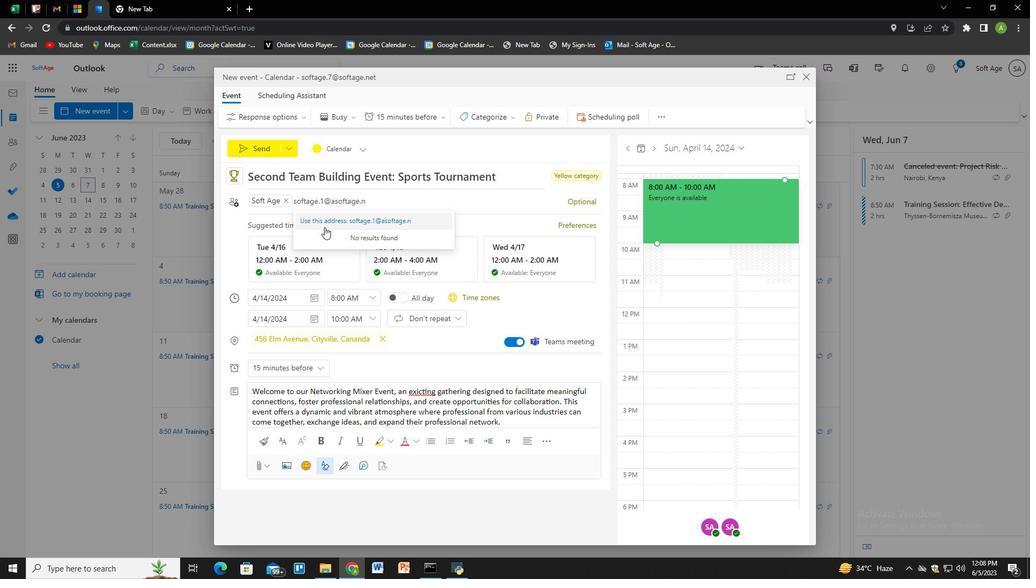 
Action: Mouse pressed left at (324, 227)
Screenshot: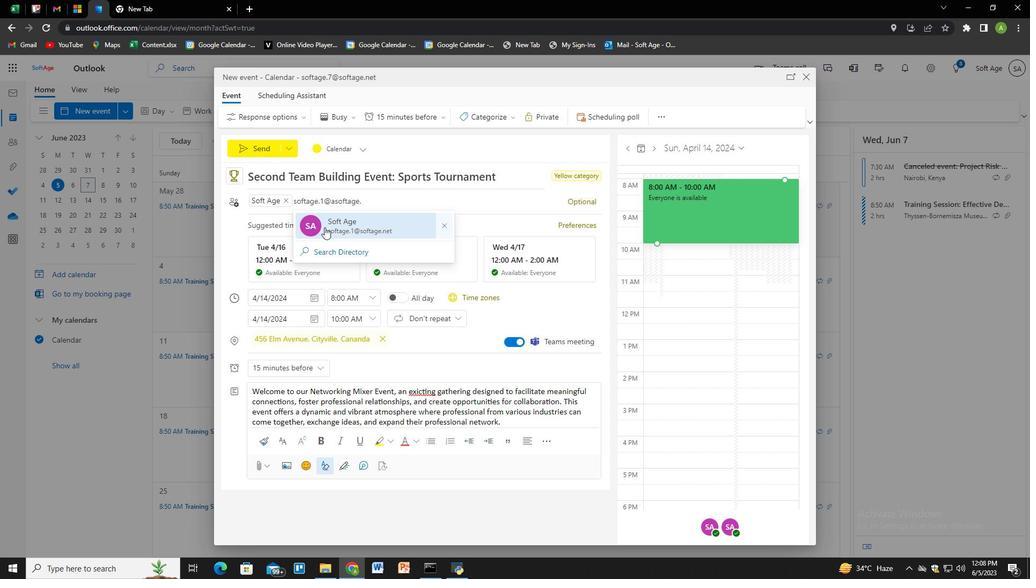 
Action: Mouse moved to (422, 112)
Screenshot: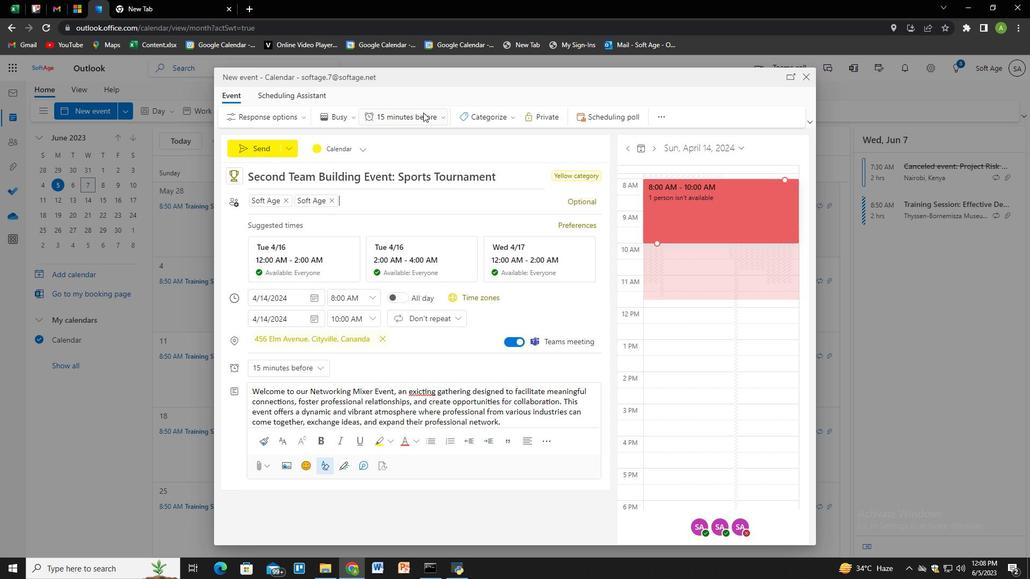 
Action: Mouse pressed left at (422, 112)
Screenshot: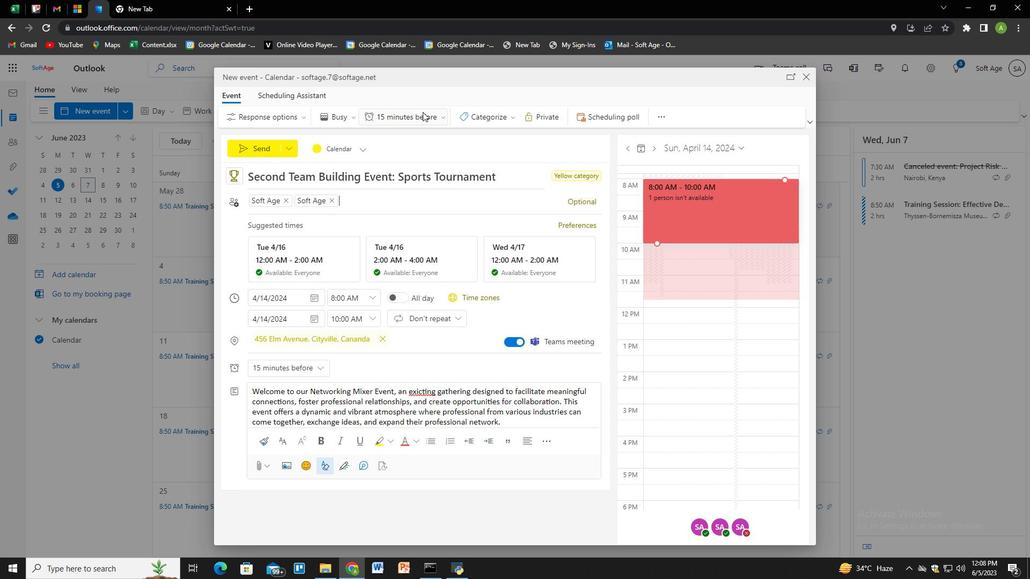 
Action: Mouse moved to (416, 192)
Screenshot: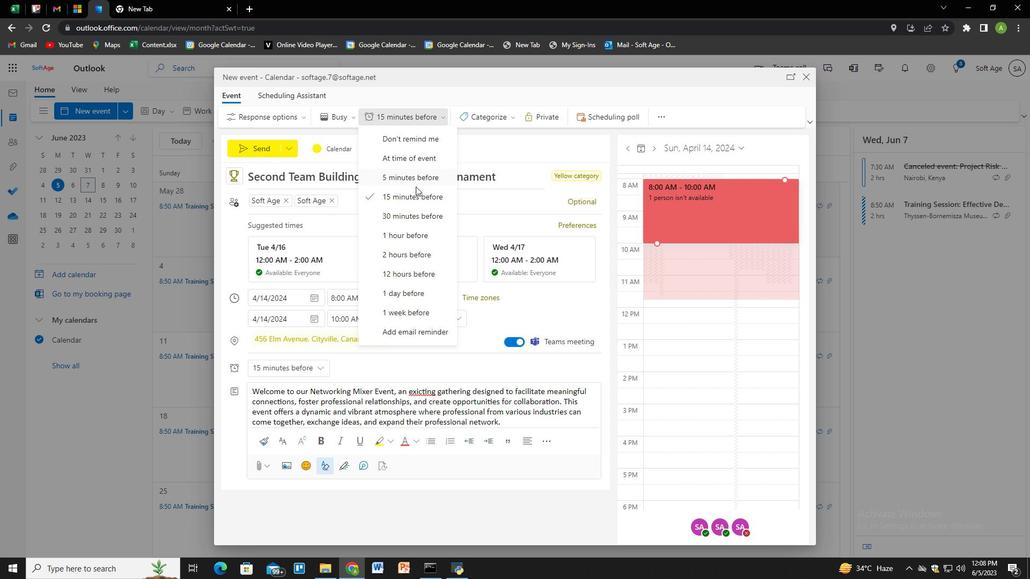 
Action: Mouse pressed left at (416, 192)
Screenshot: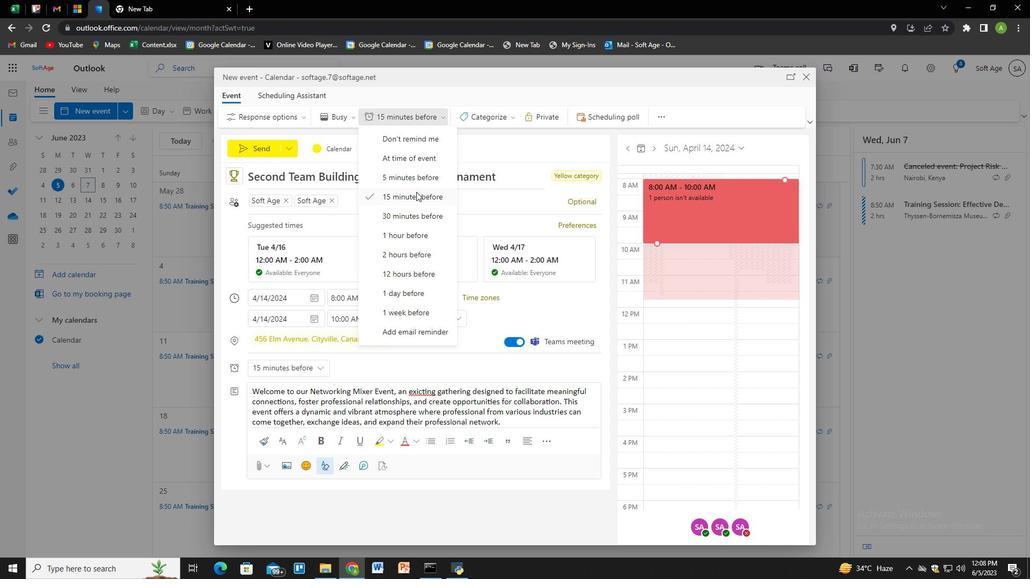 
Action: Mouse moved to (269, 151)
Screenshot: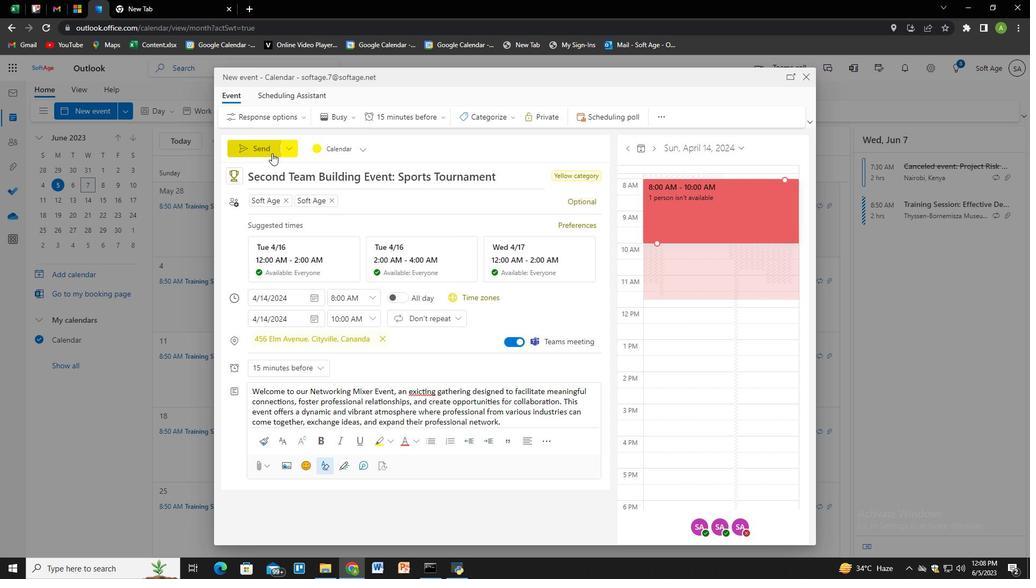 
Action: Mouse pressed left at (269, 151)
Screenshot: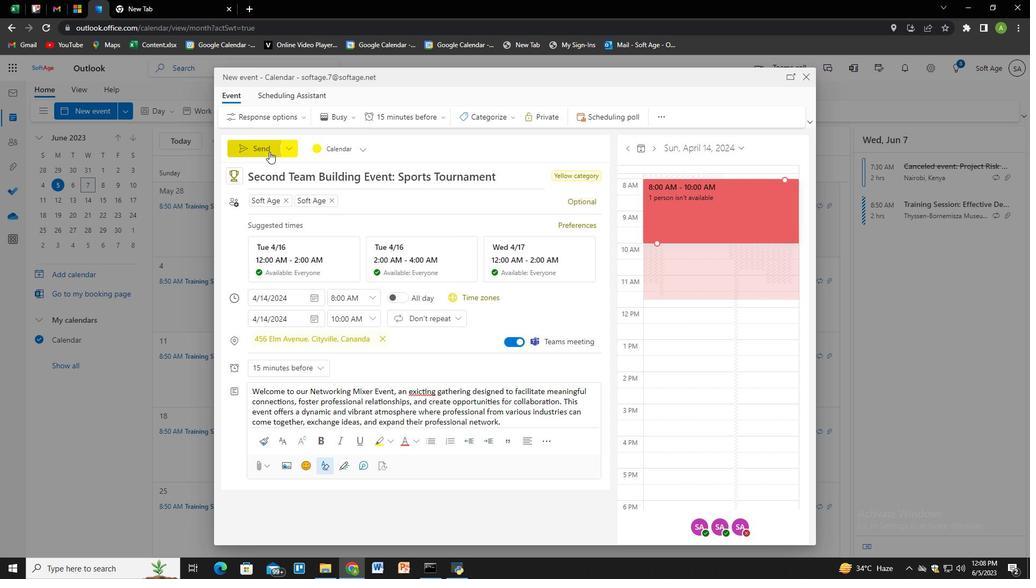
Action: Mouse moved to (431, 231)
Screenshot: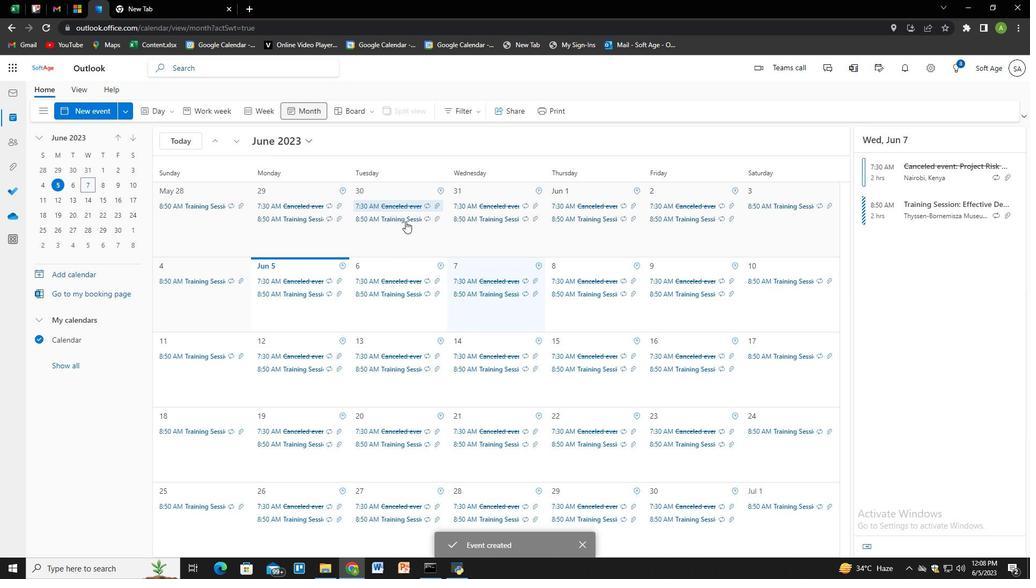 
